 Task: Look for space in Gannavaram, India from 2nd June, 2023 to 15th June, 2023 for 2 adults and 1 pet in price range Rs.10000 to Rs.15000. Place can be entire place with 1  bedroom having 1 bed and 1 bathroom. Property type can be house, flat, guest house, hotel. Amenities needed are: washing machine. Booking option can be shelf check-in. Required host language is English.
Action: Mouse moved to (416, 105)
Screenshot: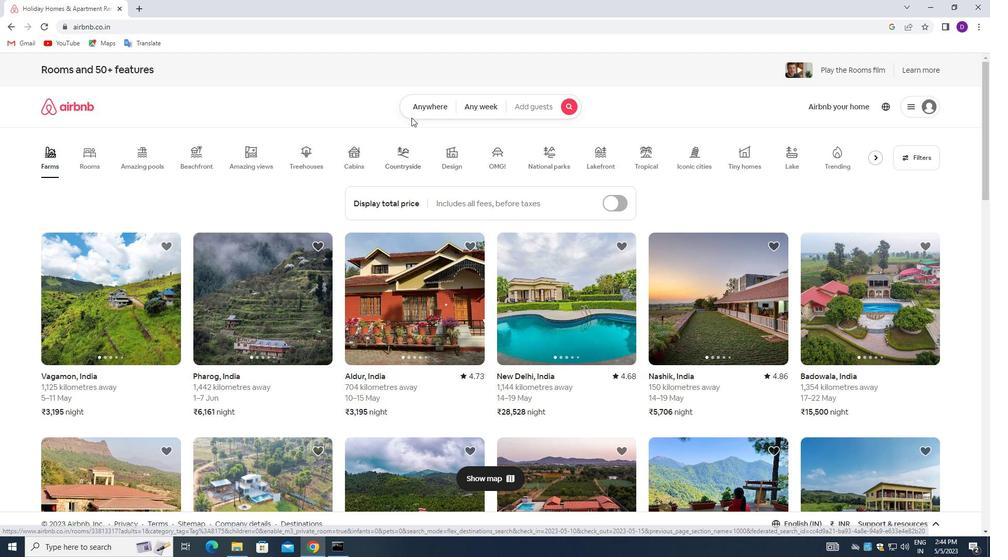 
Action: Mouse pressed left at (416, 105)
Screenshot: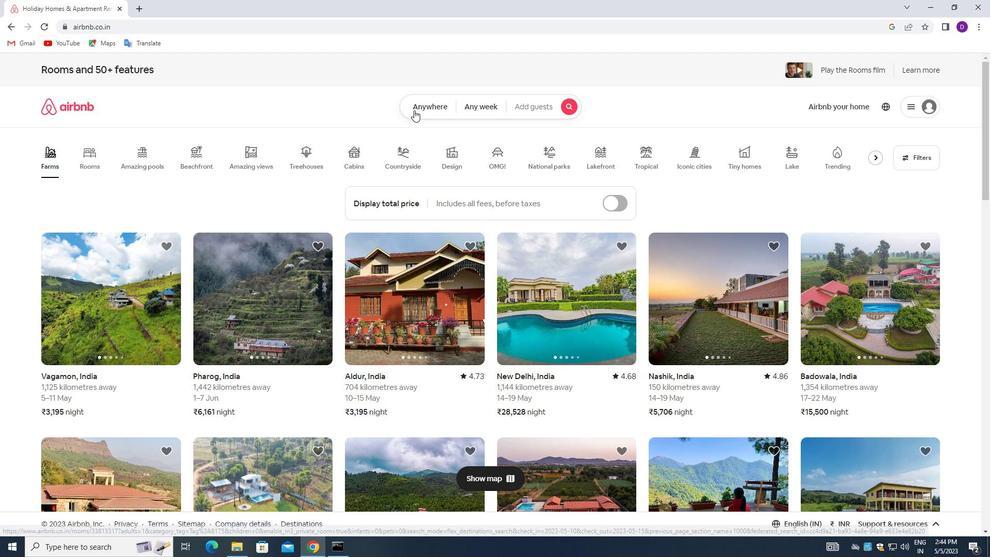 
Action: Mouse moved to (384, 147)
Screenshot: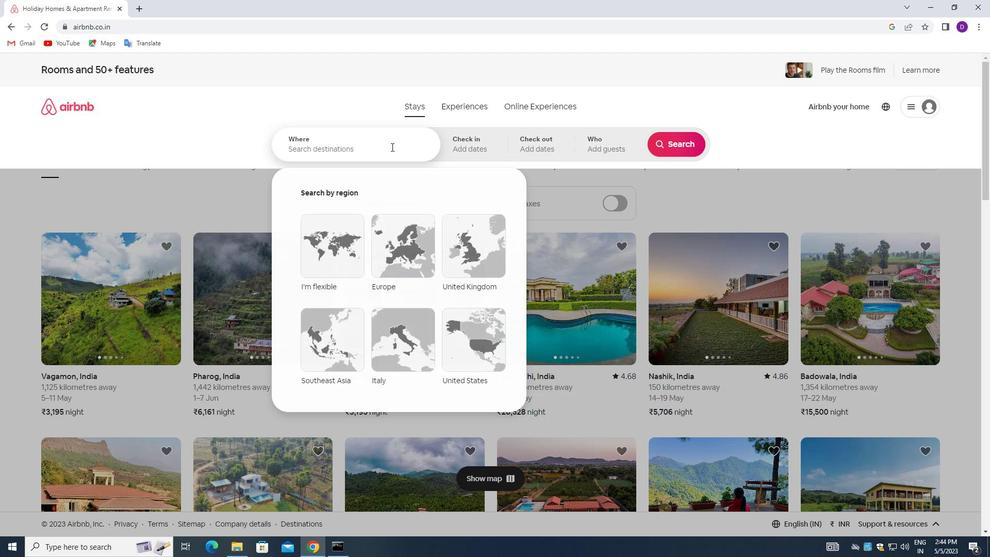
Action: Mouse pressed left at (384, 147)
Screenshot: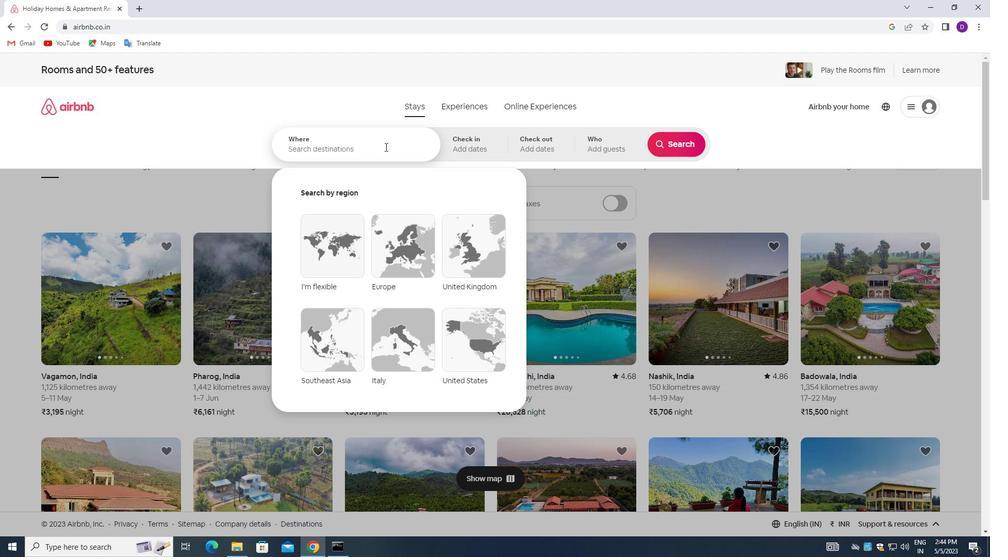 
Action: Mouse moved to (219, 178)
Screenshot: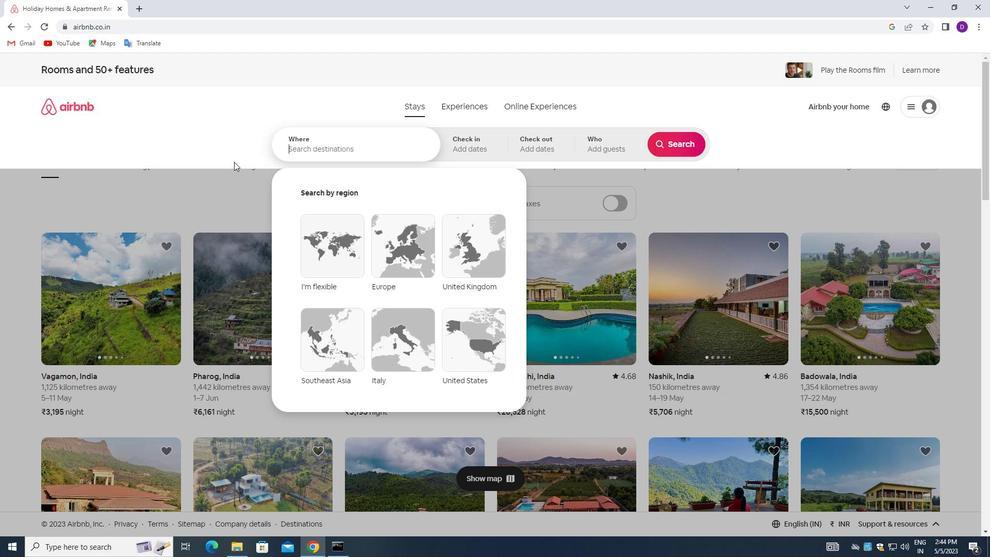 
Action: Key pressed <Key.shift_r>Gannavaram,<Key.space><Key.shift>INDIA<Key.enter>
Screenshot: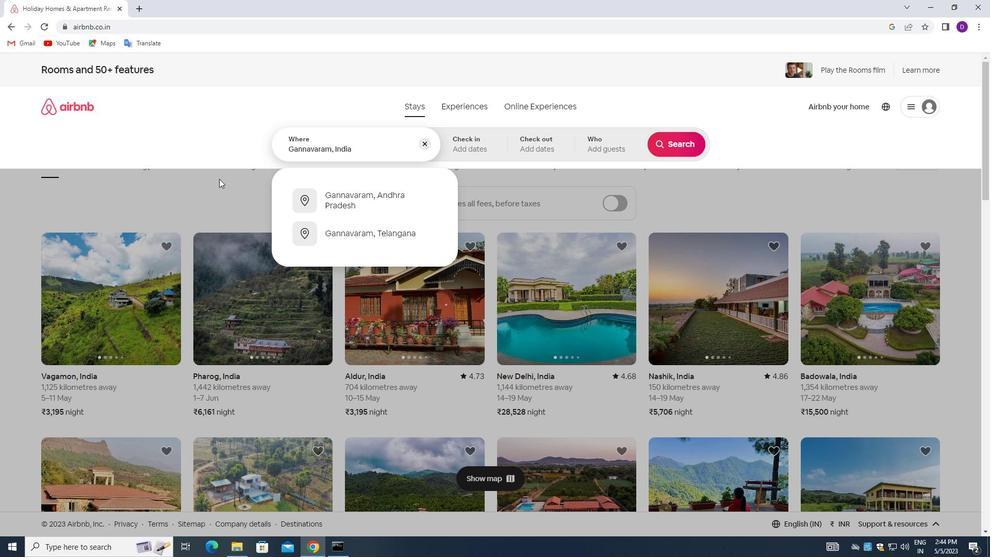 
Action: Mouse moved to (639, 272)
Screenshot: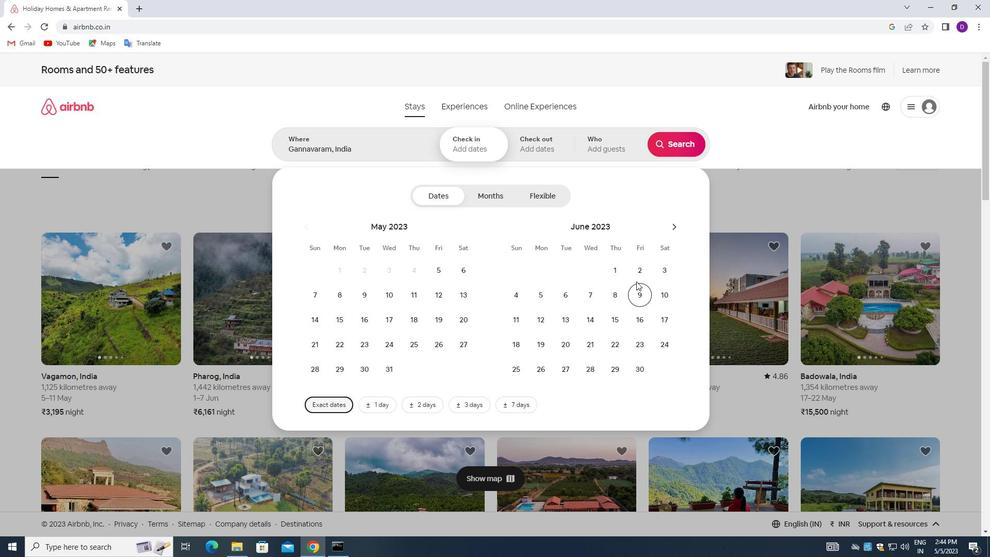 
Action: Mouse pressed left at (639, 272)
Screenshot: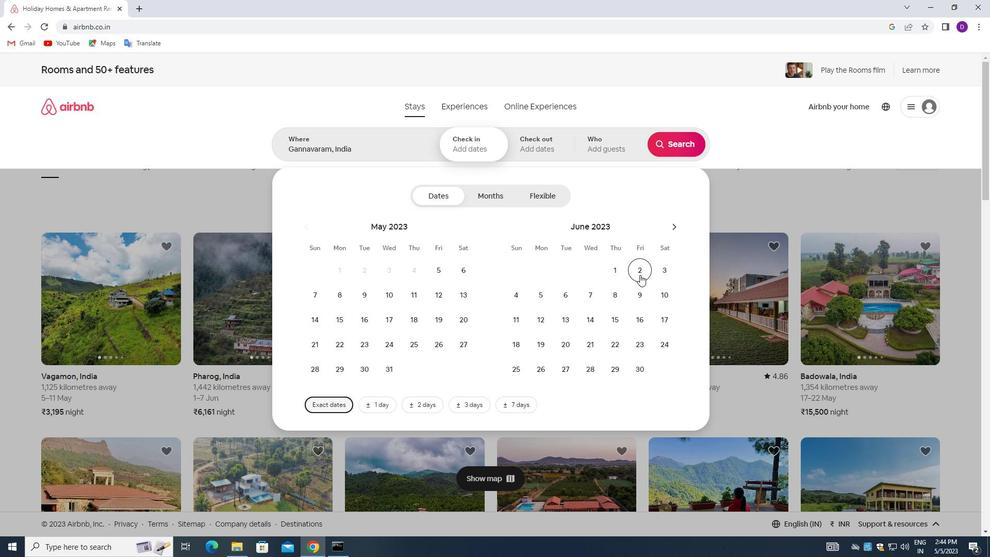 
Action: Mouse moved to (622, 315)
Screenshot: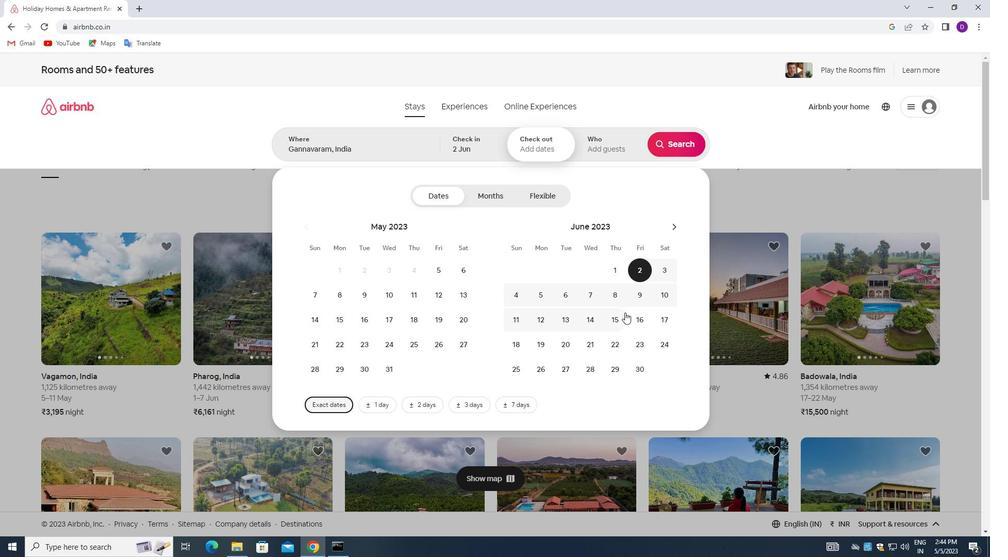 
Action: Mouse pressed left at (622, 315)
Screenshot: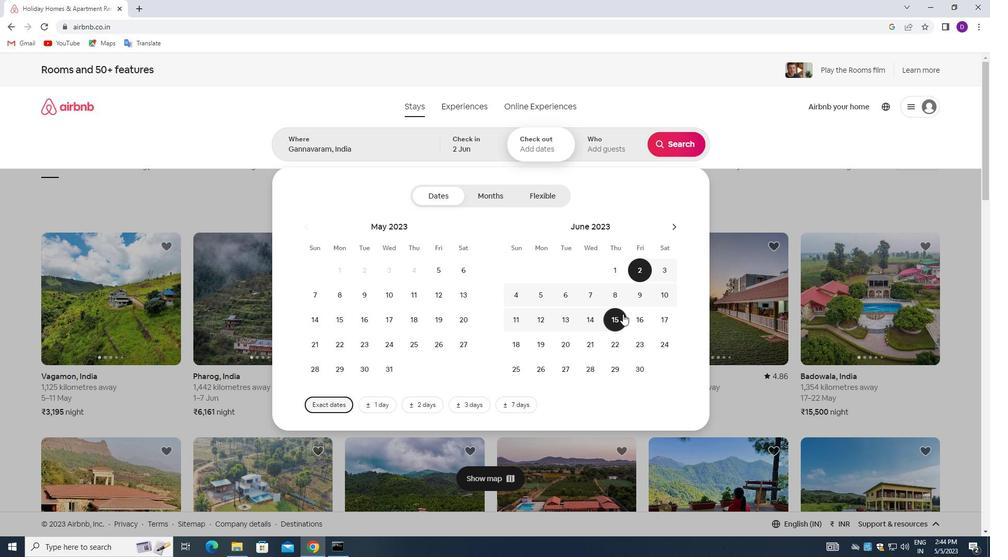 
Action: Mouse moved to (611, 153)
Screenshot: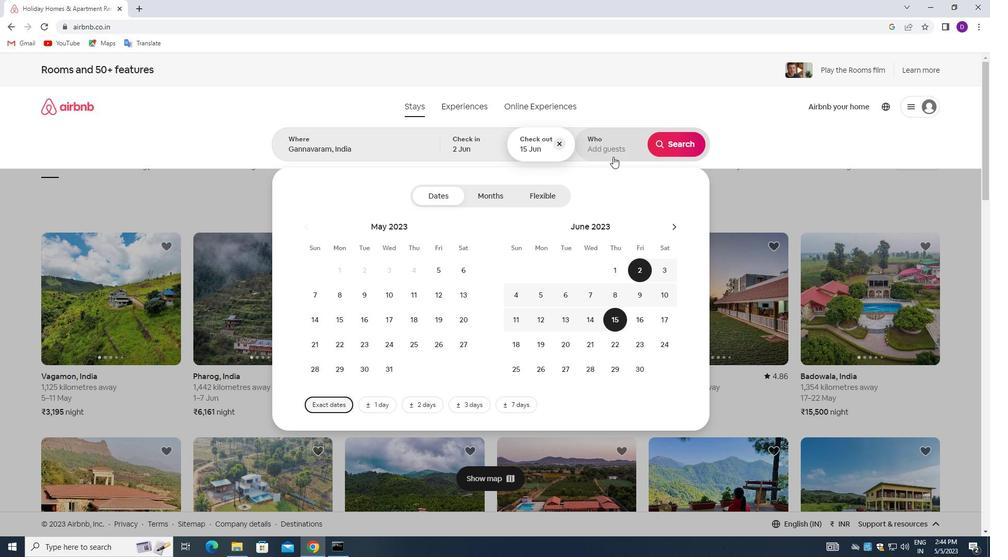
Action: Mouse pressed left at (611, 153)
Screenshot: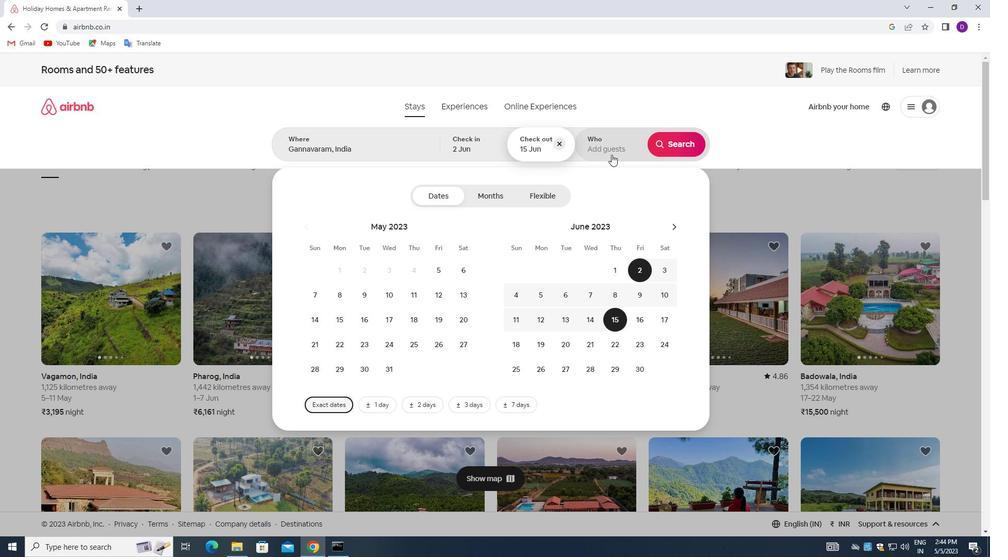 
Action: Mouse moved to (678, 196)
Screenshot: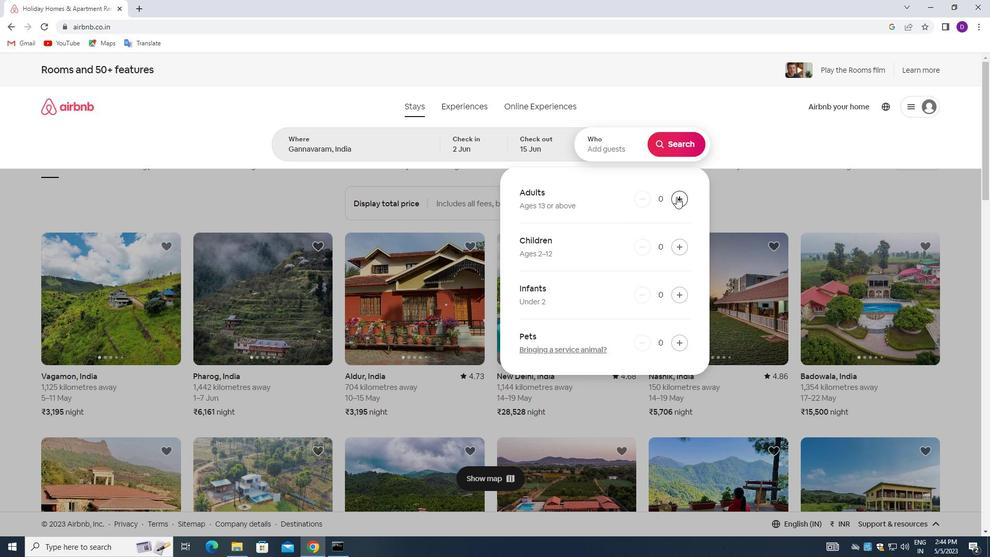 
Action: Mouse pressed left at (678, 196)
Screenshot: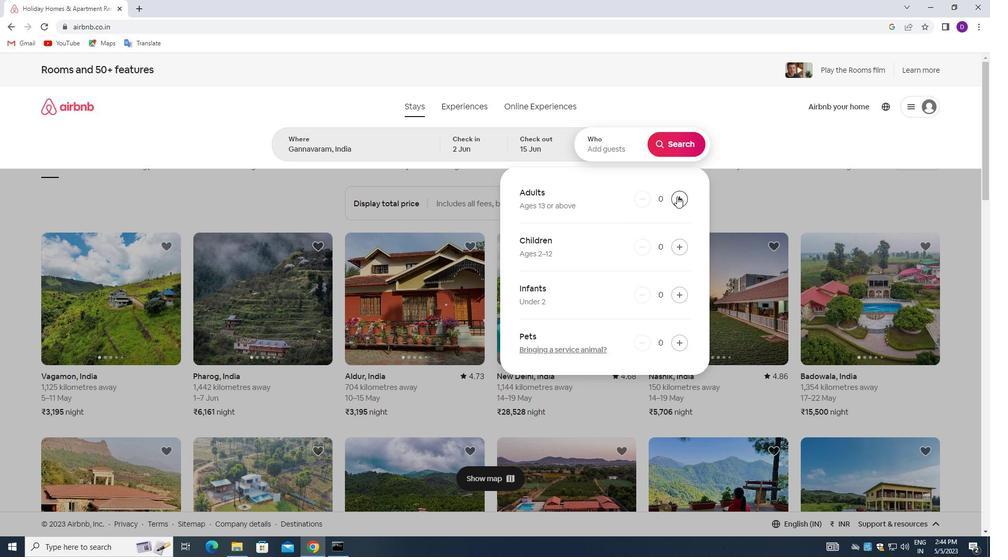 
Action: Mouse moved to (678, 196)
Screenshot: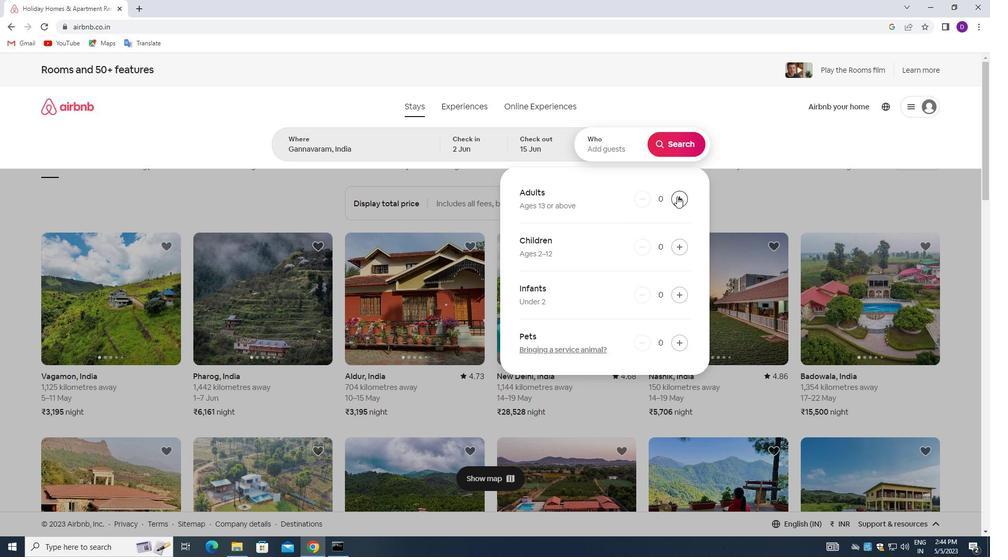 
Action: Mouse pressed left at (678, 196)
Screenshot: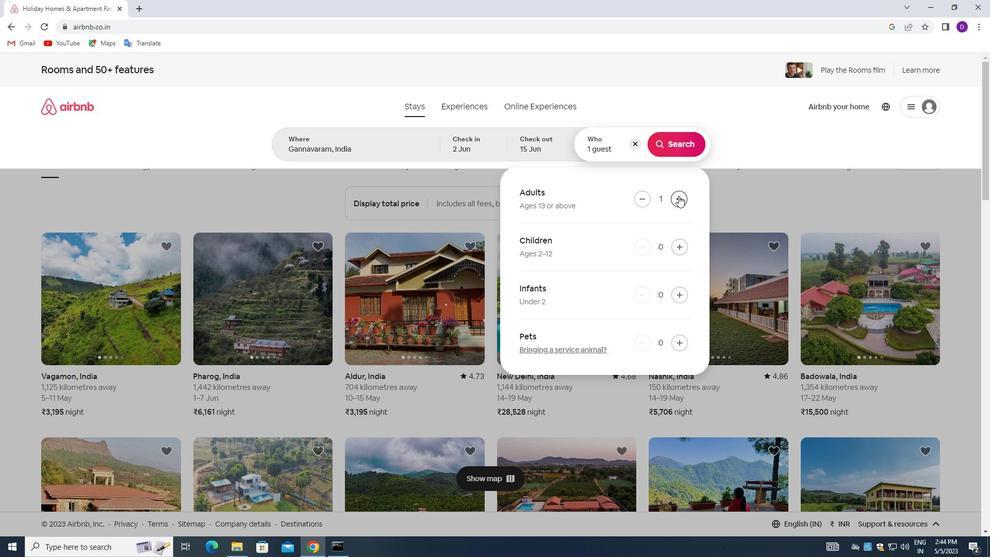 
Action: Mouse moved to (683, 339)
Screenshot: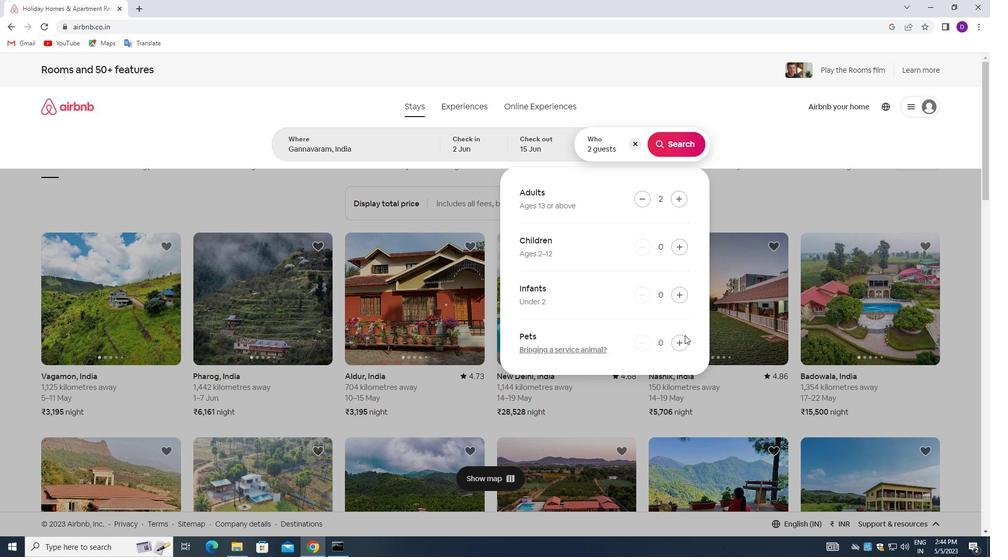 
Action: Mouse pressed left at (683, 339)
Screenshot: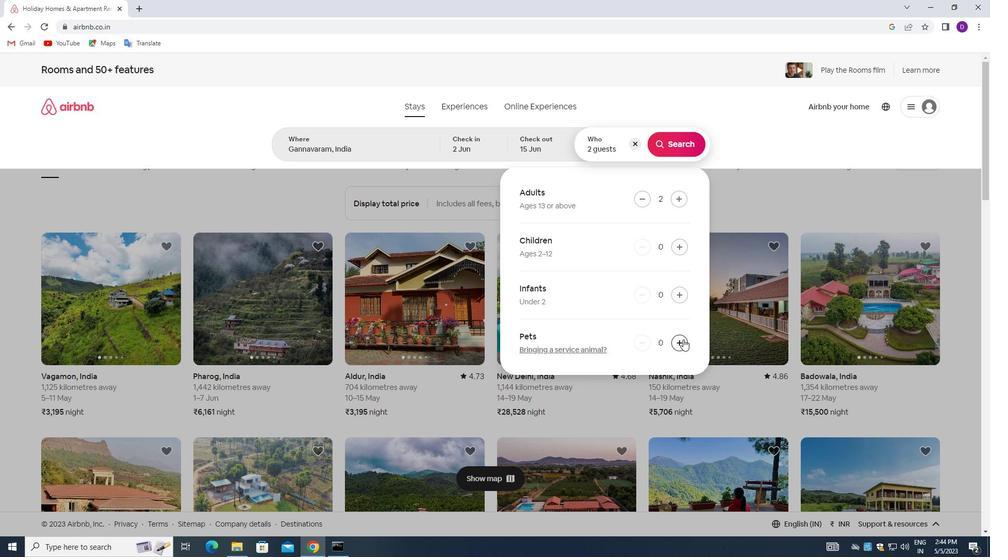 
Action: Mouse moved to (669, 137)
Screenshot: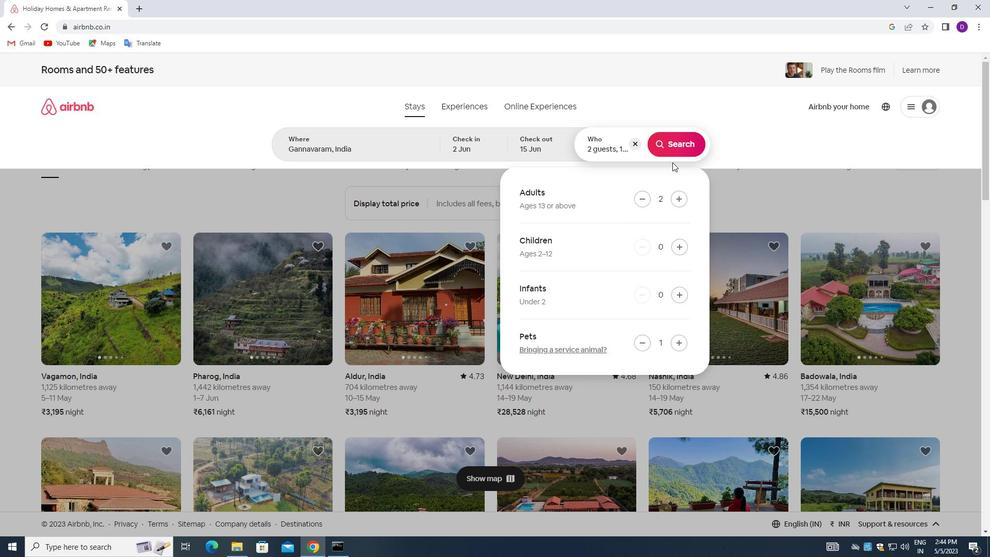 
Action: Mouse pressed left at (669, 137)
Screenshot: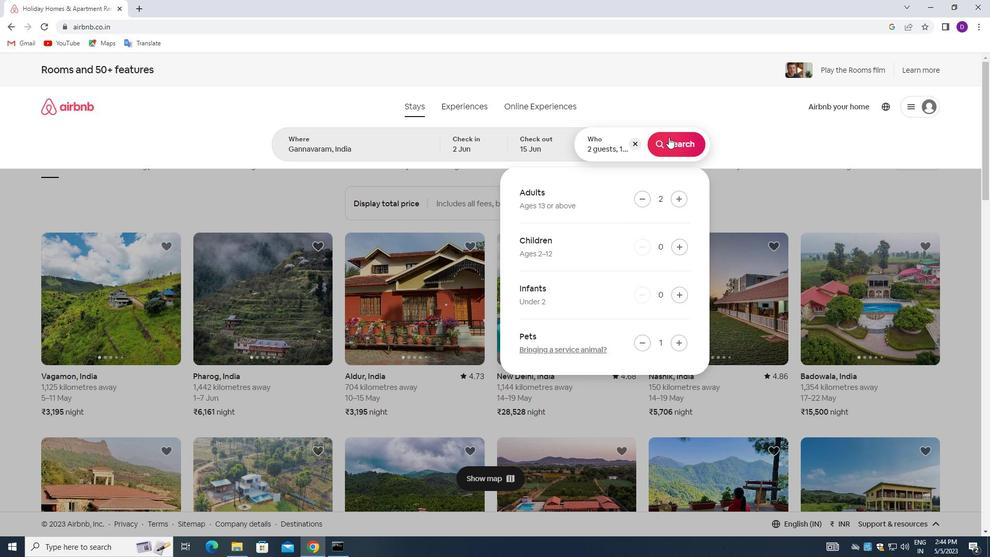 
Action: Mouse moved to (933, 112)
Screenshot: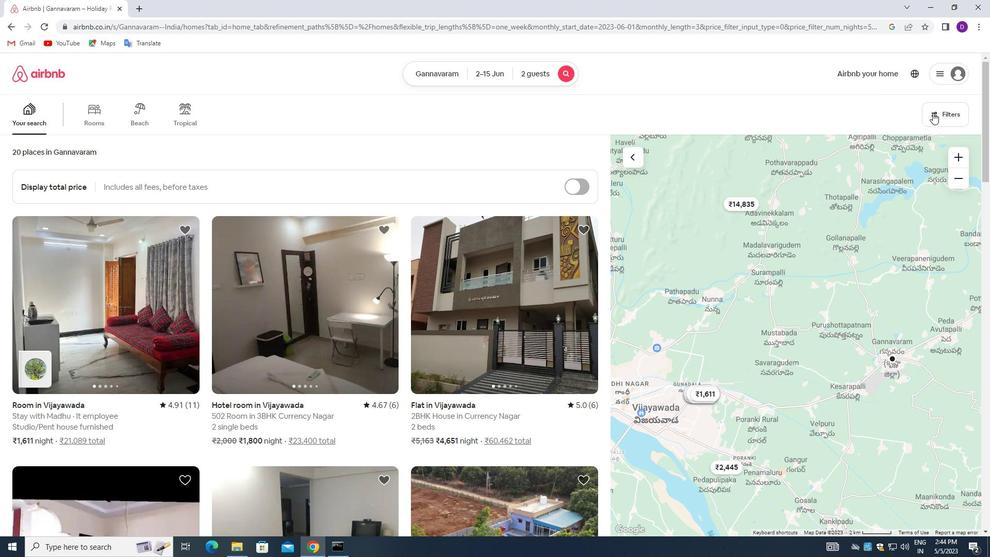 
Action: Mouse pressed left at (933, 112)
Screenshot: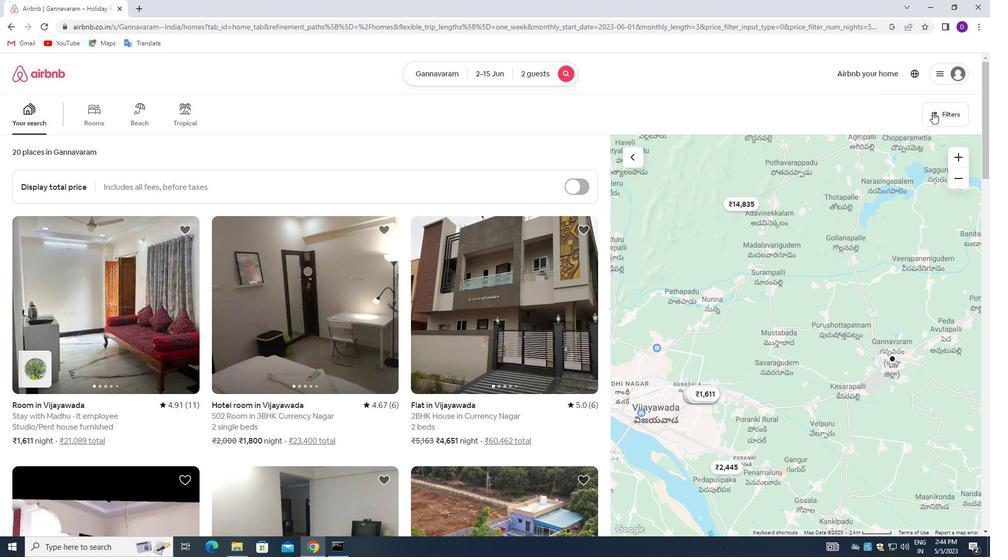 
Action: Mouse moved to (442, 320)
Screenshot: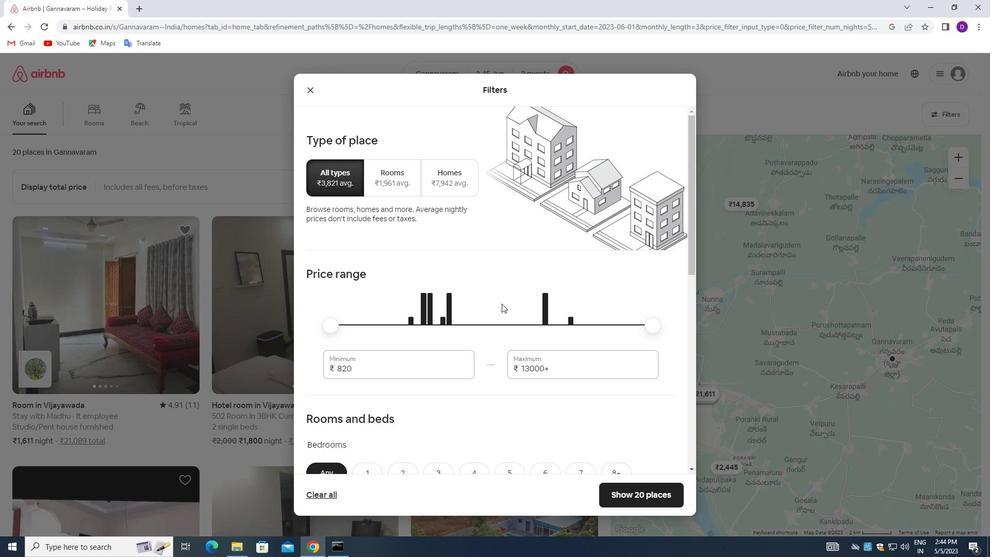 
Action: Mouse scrolled (442, 320) with delta (0, 0)
Screenshot: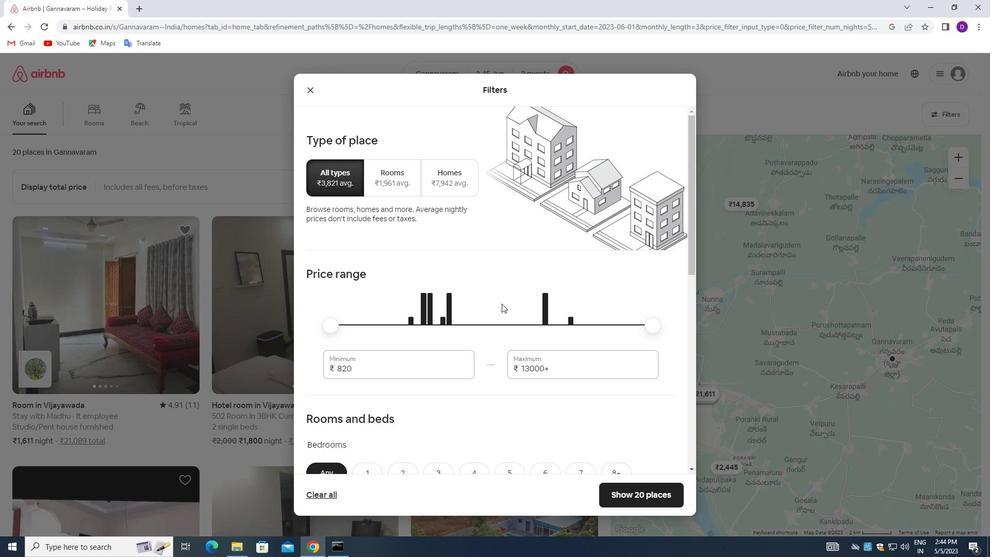 
Action: Mouse moved to (438, 322)
Screenshot: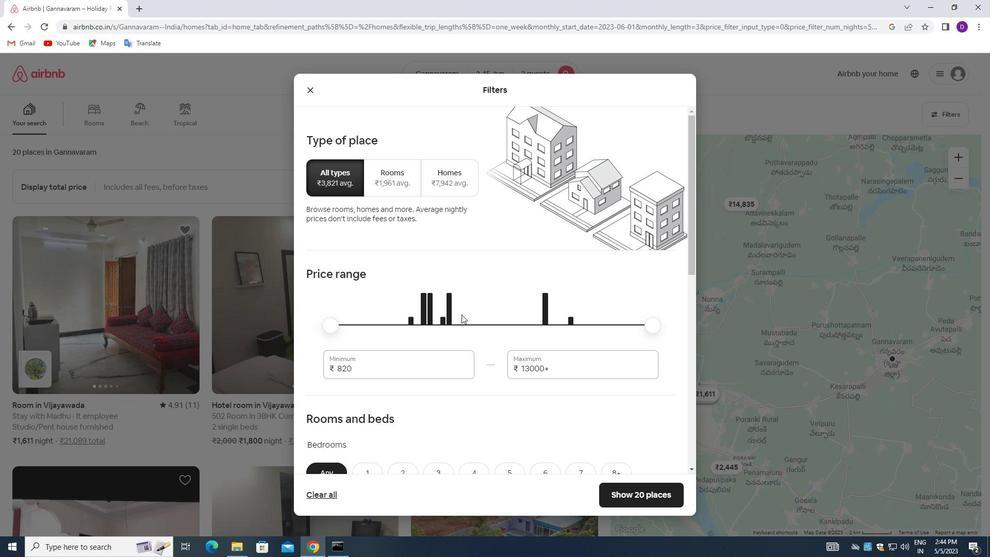 
Action: Mouse scrolled (438, 321) with delta (0, 0)
Screenshot: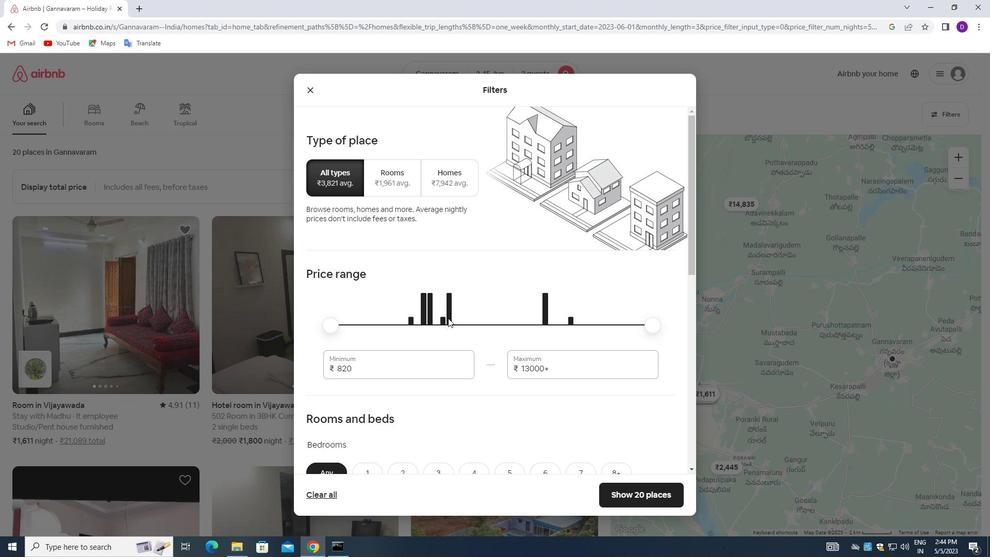 
Action: Mouse moved to (435, 323)
Screenshot: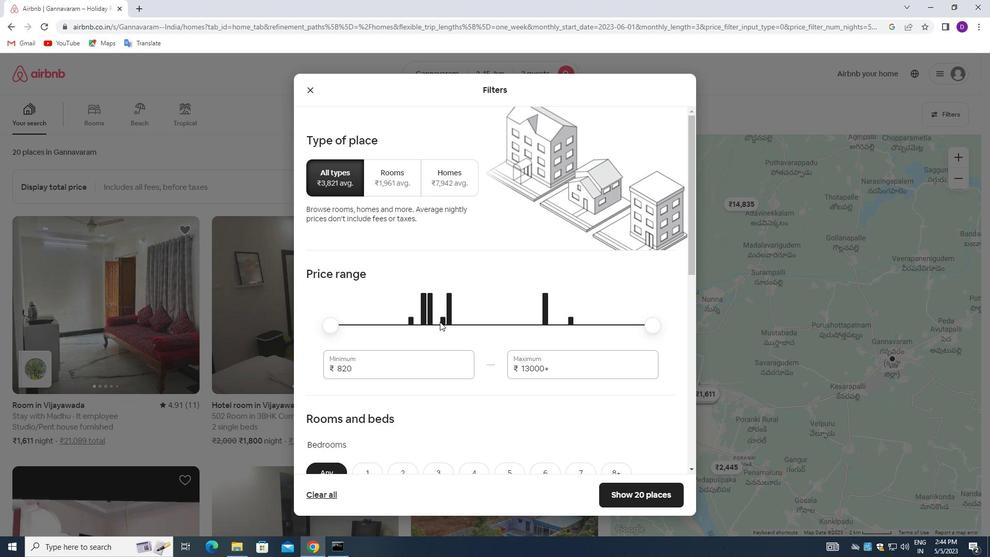 
Action: Mouse scrolled (435, 323) with delta (0, 0)
Screenshot: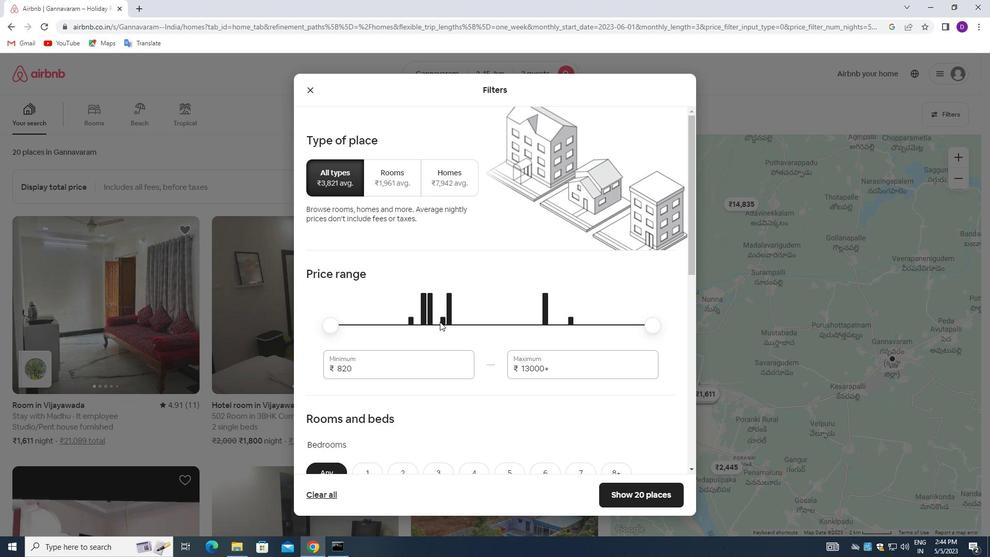 
Action: Mouse moved to (355, 210)
Screenshot: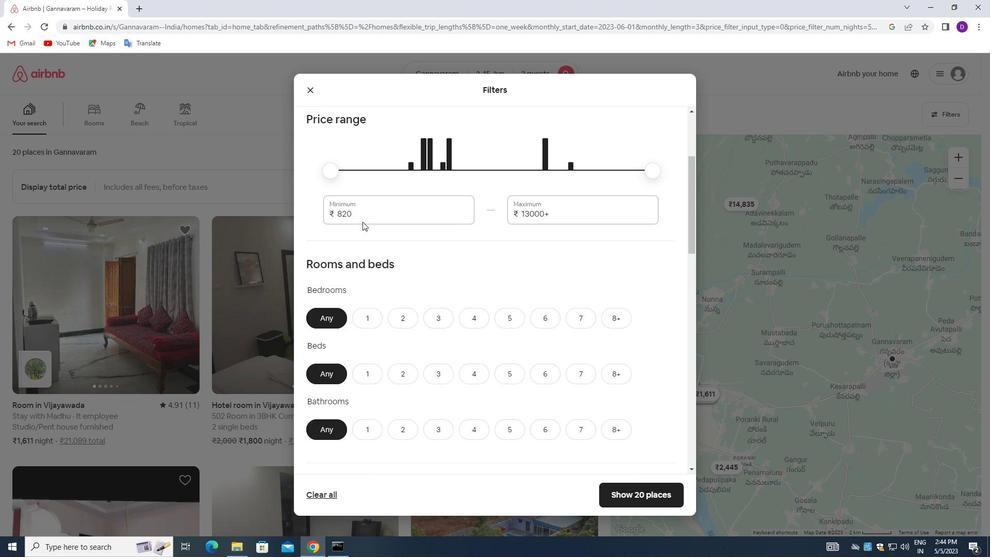 
Action: Mouse pressed left at (355, 210)
Screenshot: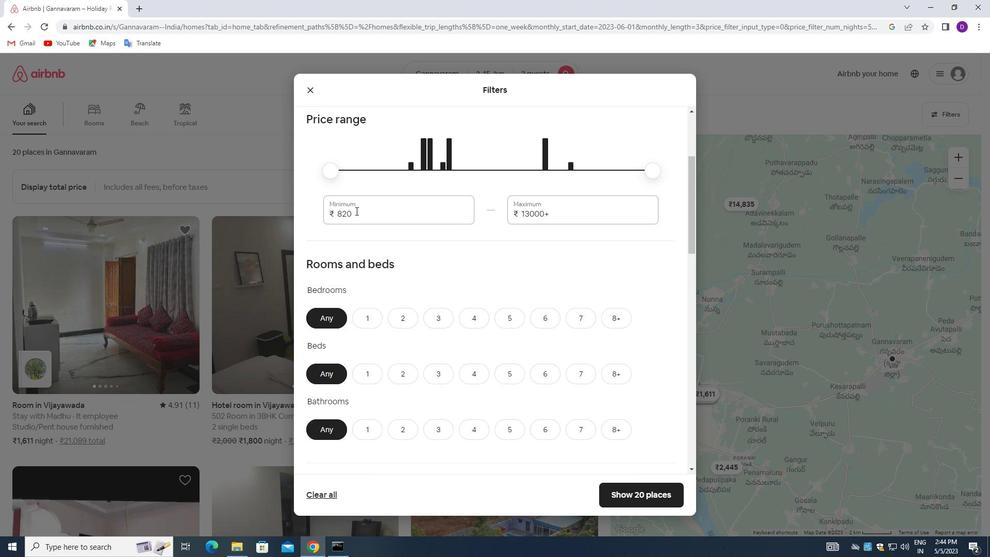
Action: Mouse pressed left at (355, 210)
Screenshot: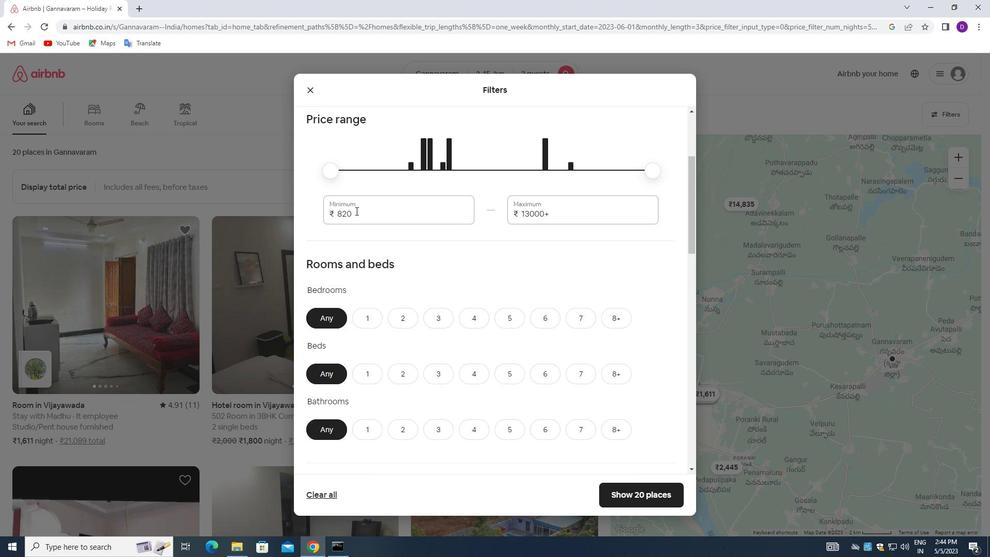 
Action: Key pressed 10000<Key.tab>15000
Screenshot: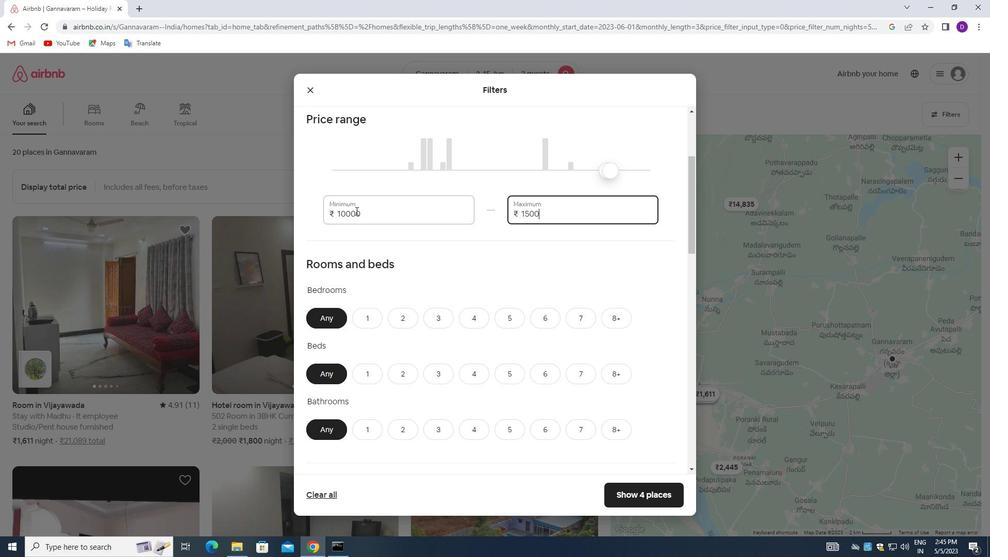 
Action: Mouse moved to (430, 270)
Screenshot: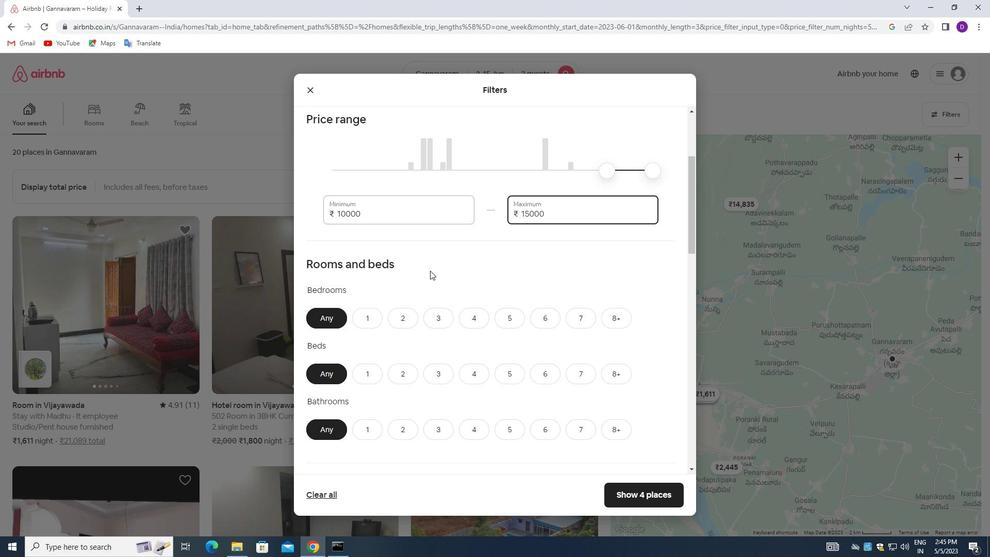 
Action: Mouse scrolled (430, 270) with delta (0, 0)
Screenshot: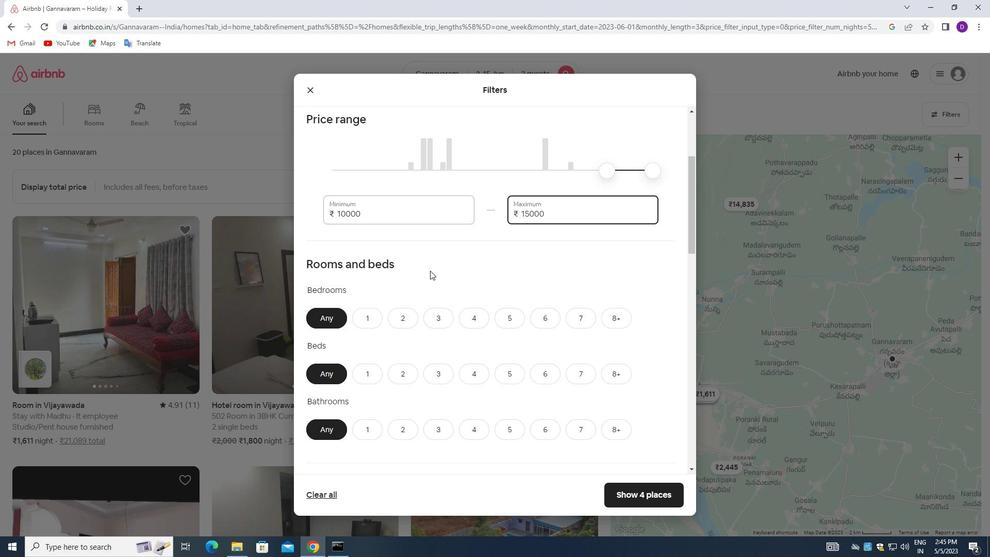 
Action: Mouse scrolled (430, 270) with delta (0, 0)
Screenshot: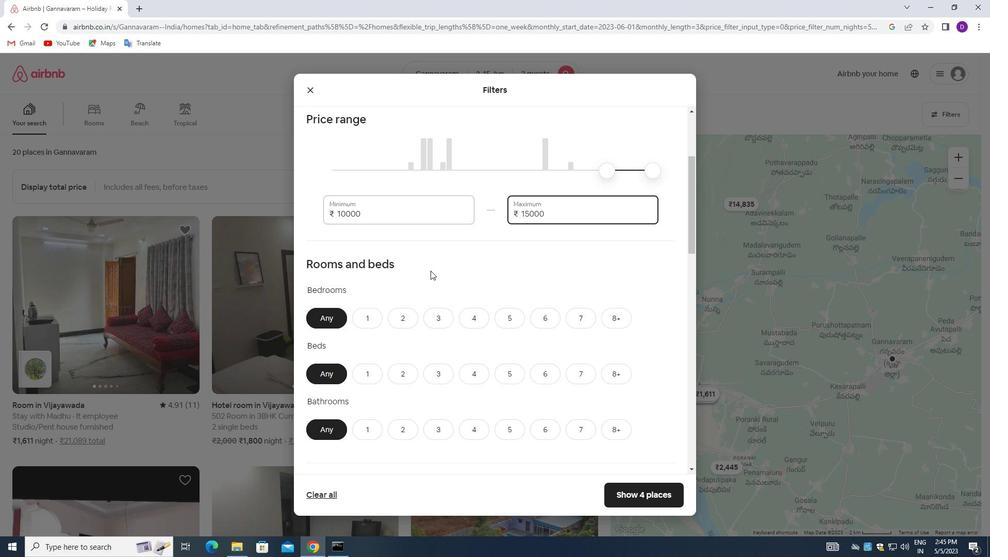 
Action: Mouse moved to (377, 217)
Screenshot: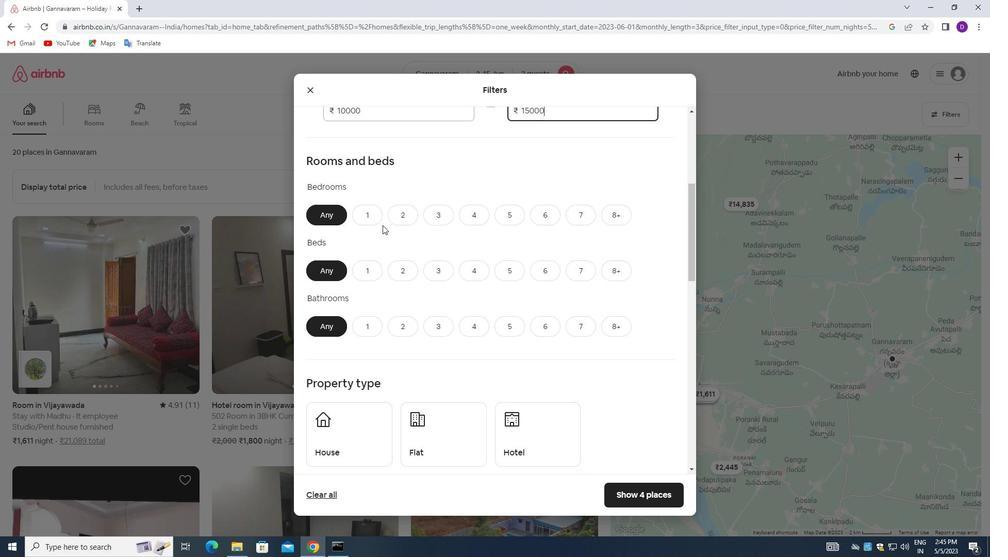 
Action: Mouse pressed left at (377, 217)
Screenshot: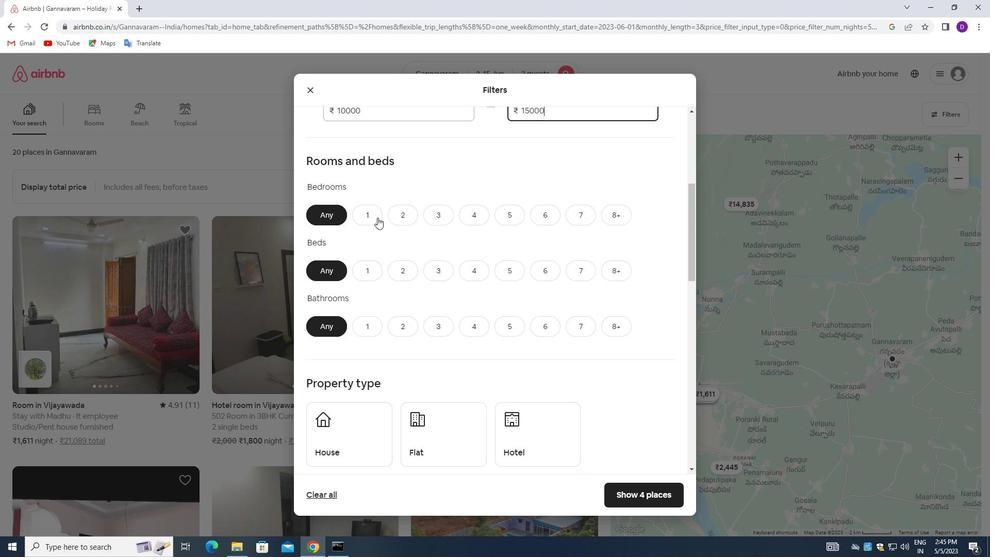 
Action: Mouse moved to (371, 262)
Screenshot: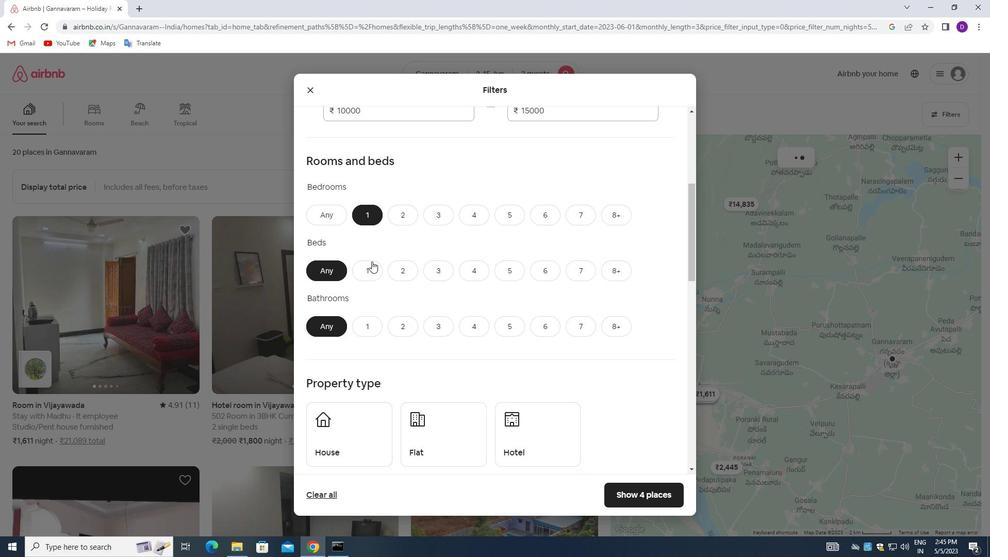 
Action: Mouse pressed left at (371, 262)
Screenshot: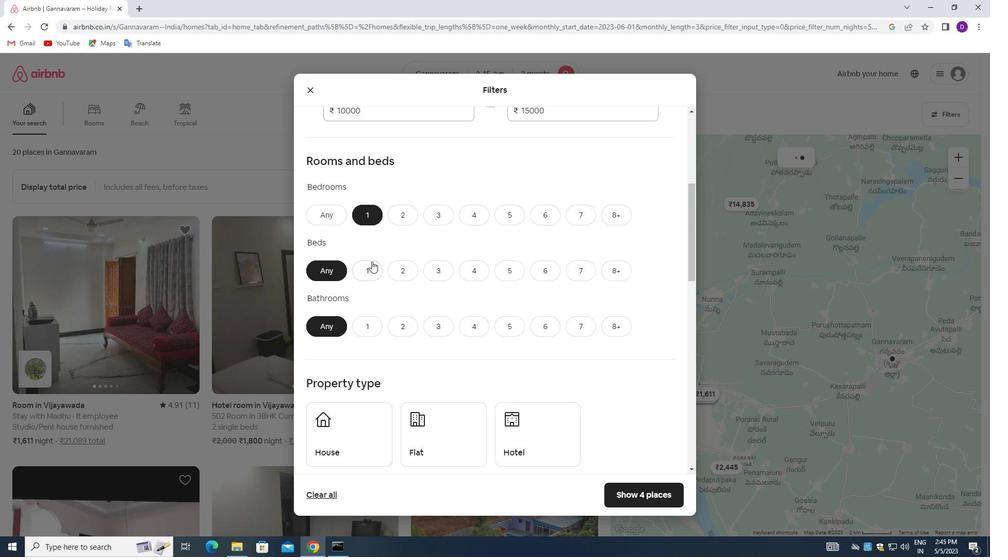 
Action: Mouse moved to (370, 320)
Screenshot: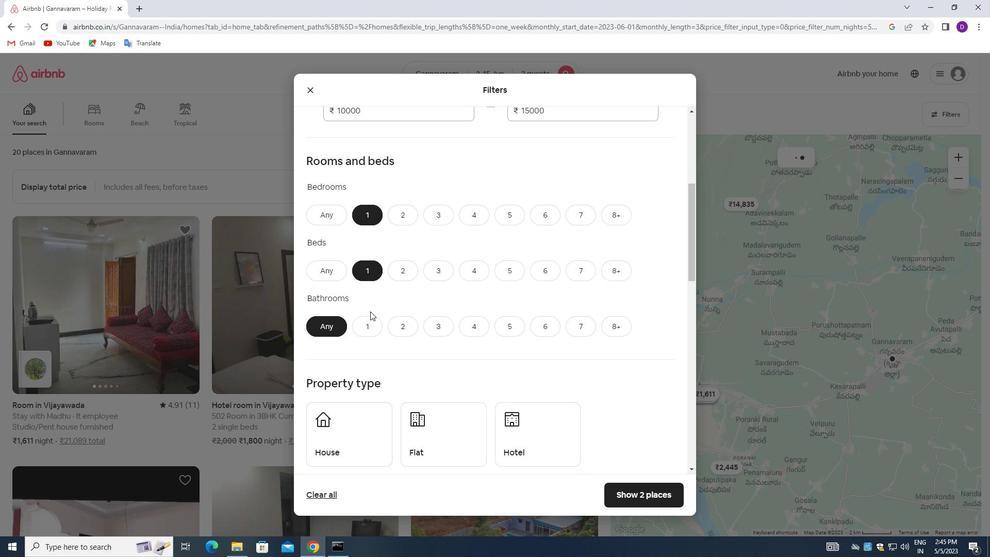 
Action: Mouse pressed left at (370, 320)
Screenshot: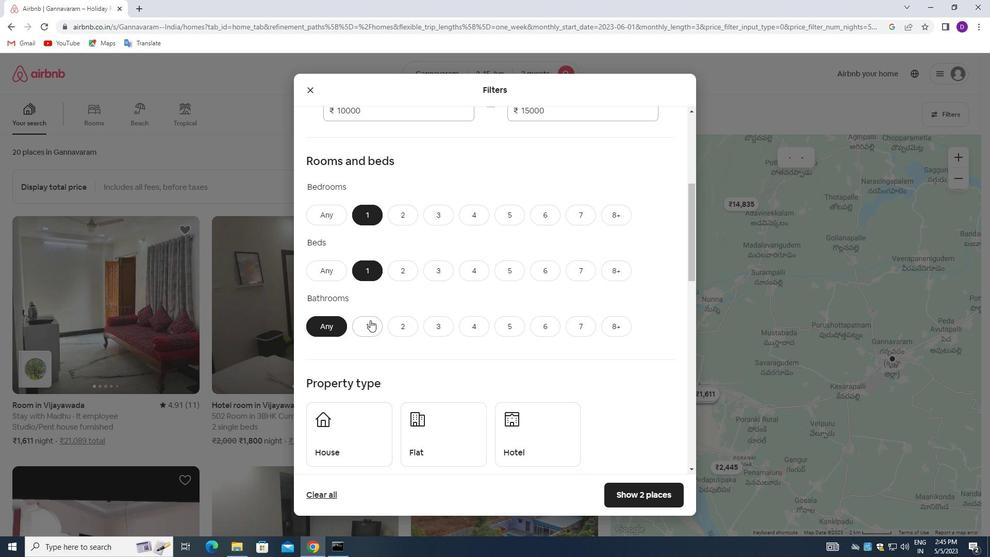 
Action: Mouse moved to (376, 268)
Screenshot: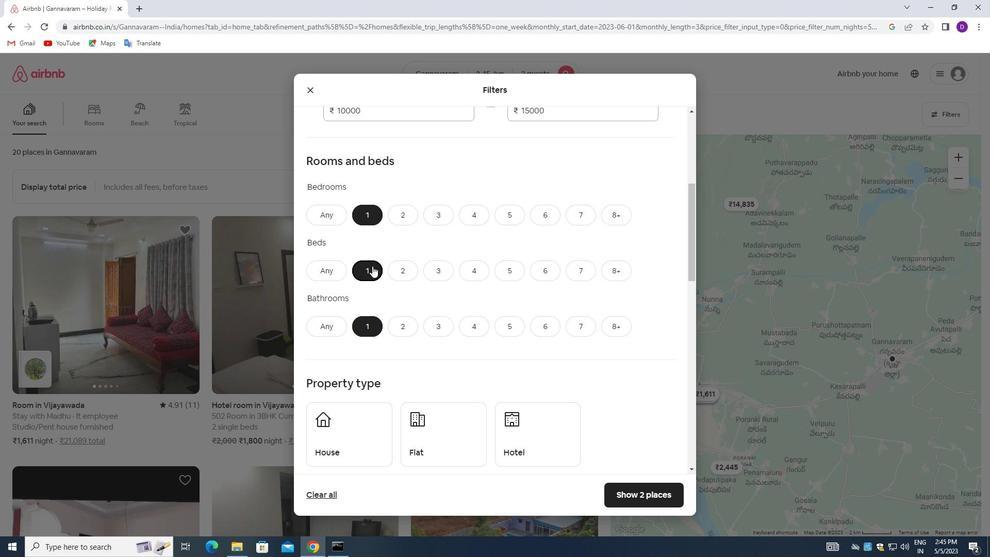 
Action: Mouse scrolled (376, 268) with delta (0, 0)
Screenshot: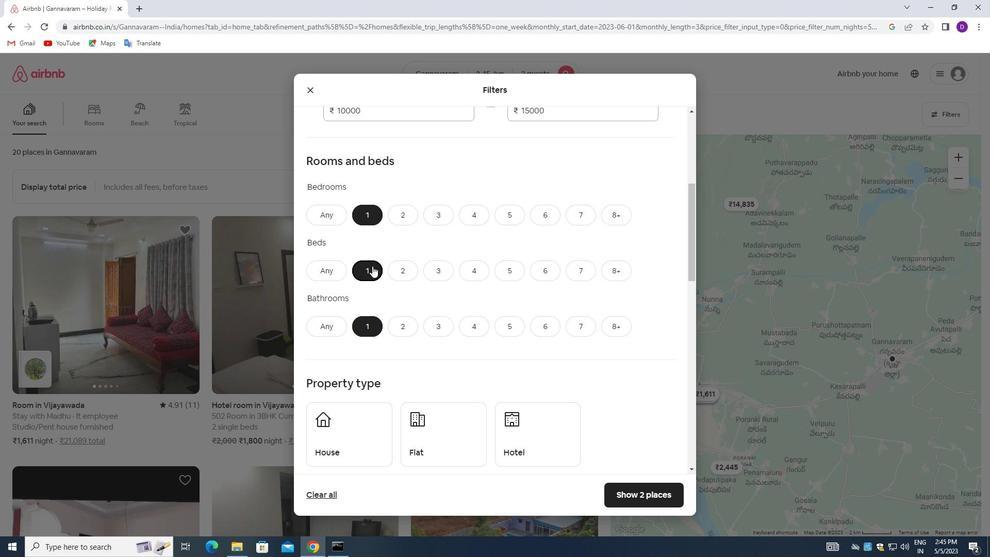 
Action: Mouse scrolled (376, 268) with delta (0, 0)
Screenshot: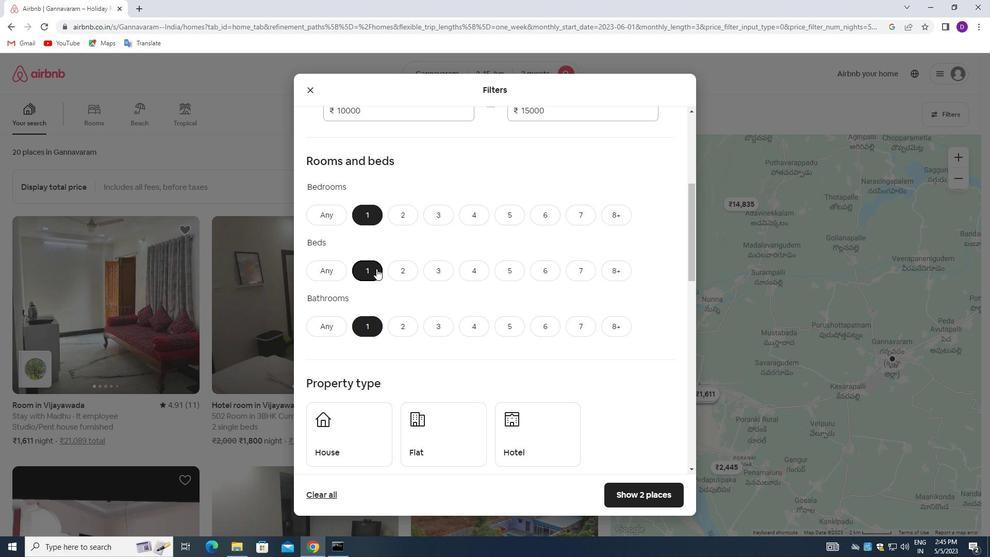 
Action: Mouse moved to (376, 268)
Screenshot: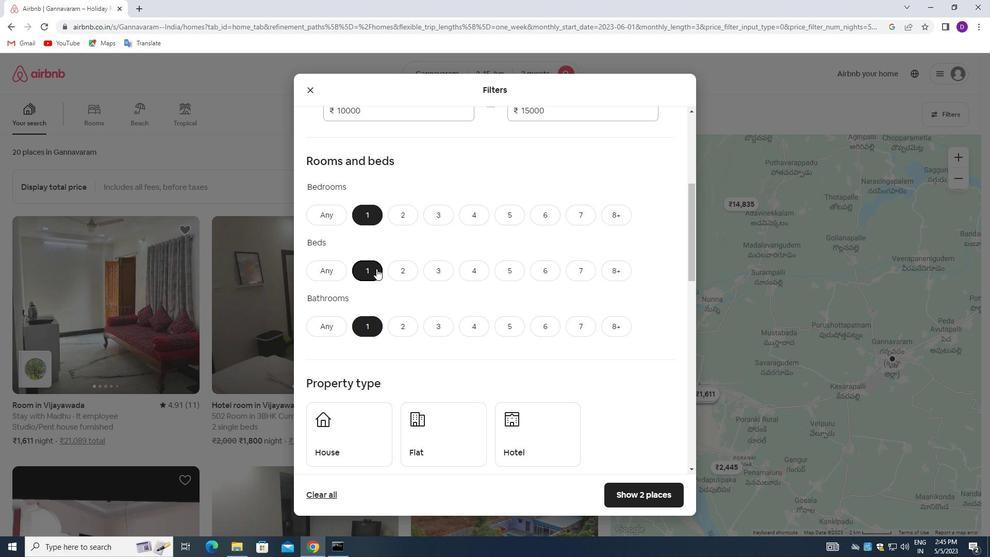 
Action: Mouse scrolled (376, 268) with delta (0, 0)
Screenshot: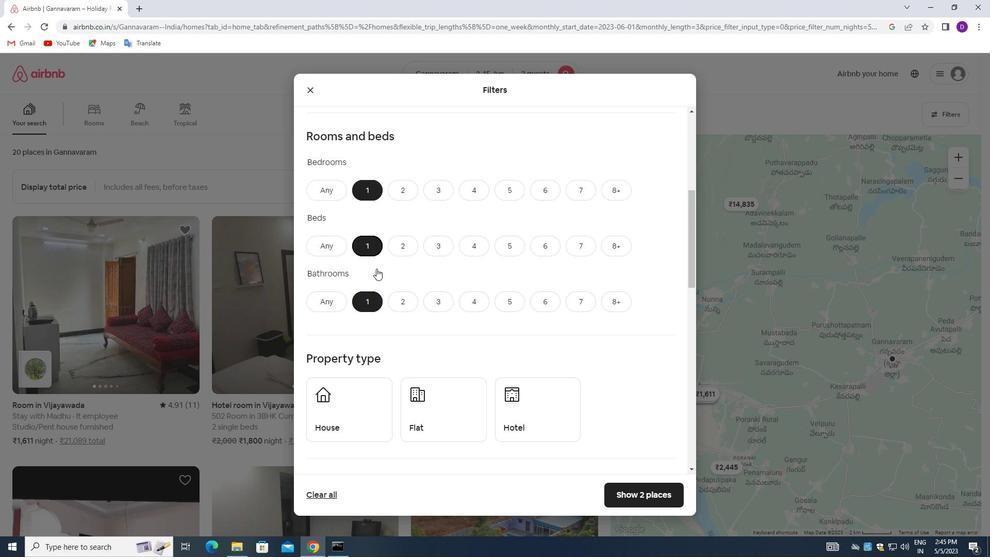 
Action: Mouse moved to (362, 290)
Screenshot: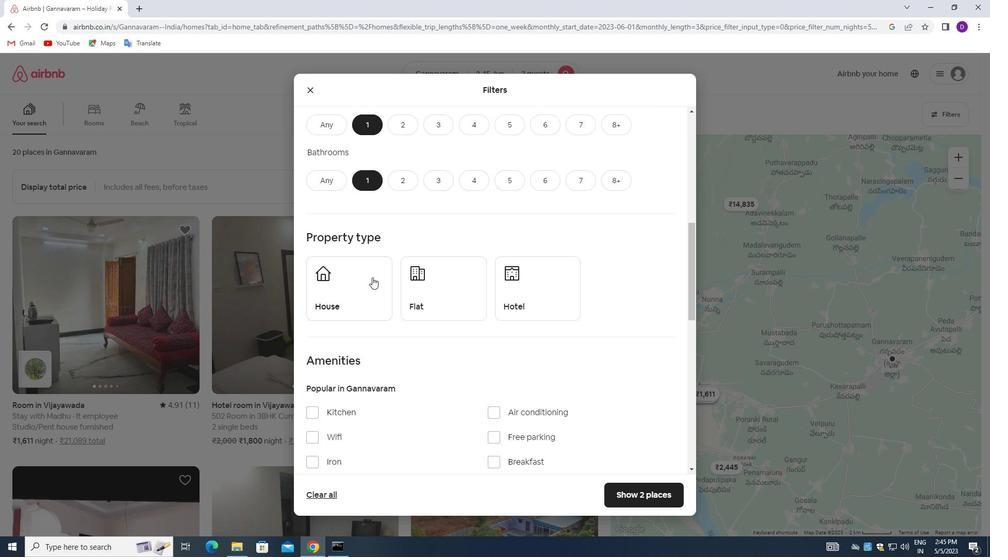 
Action: Mouse pressed left at (362, 290)
Screenshot: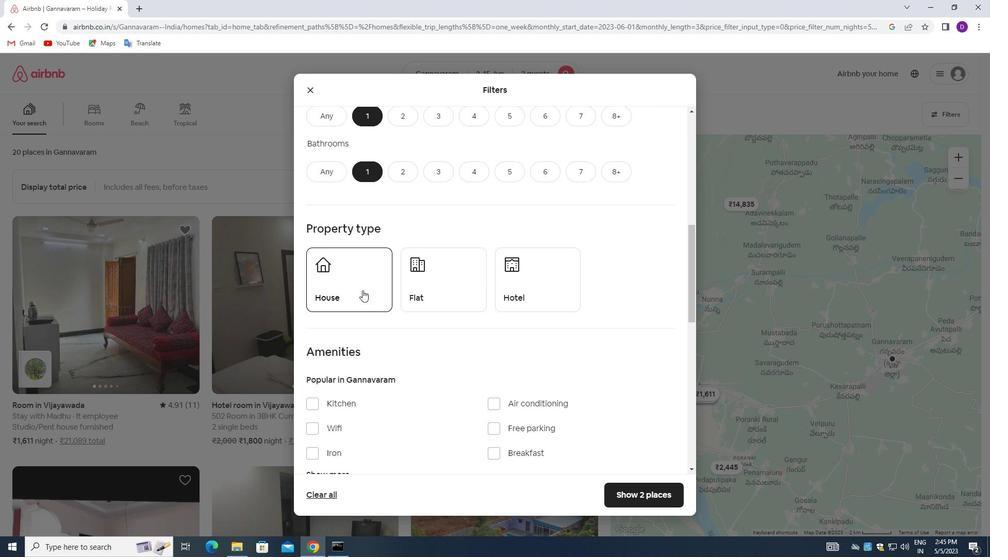 
Action: Mouse moved to (426, 283)
Screenshot: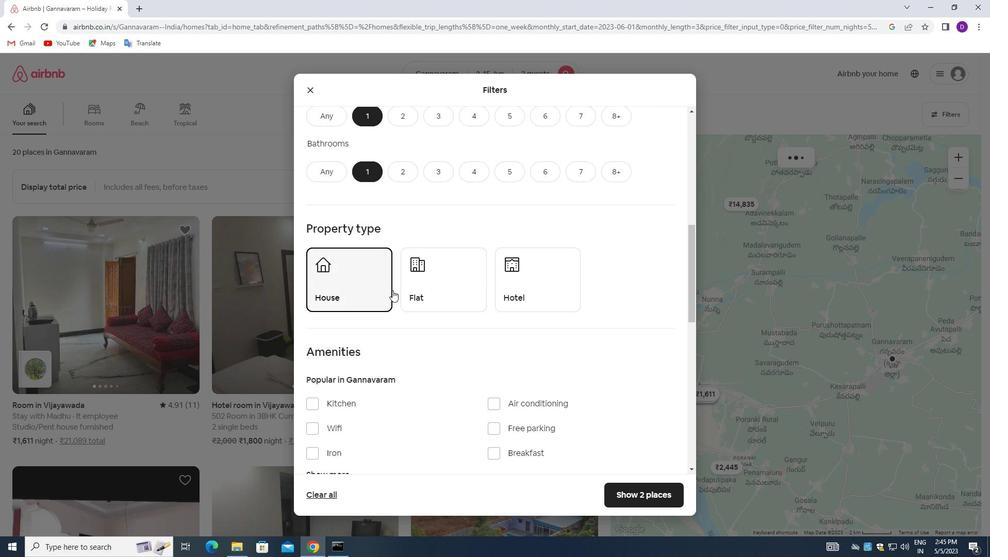 
Action: Mouse pressed left at (426, 283)
Screenshot: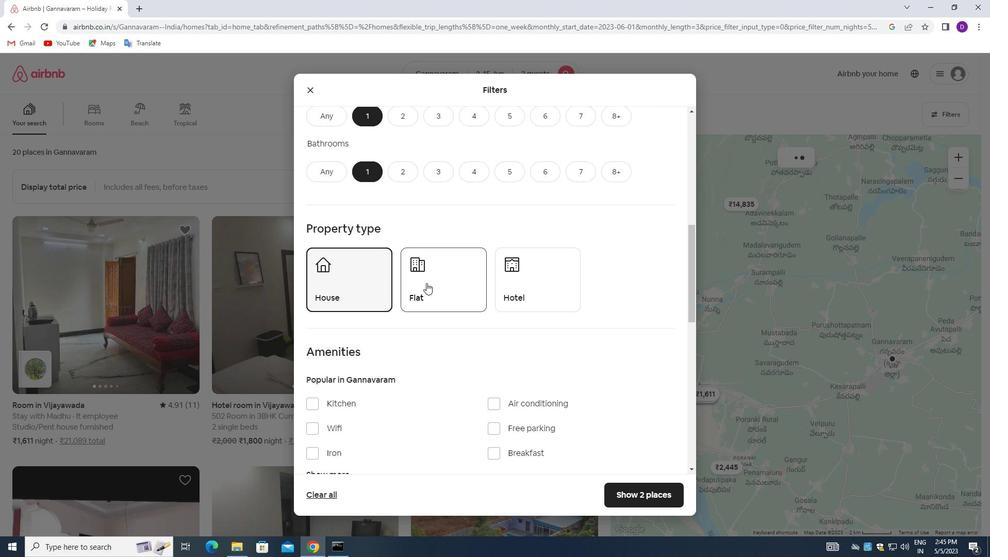 
Action: Mouse moved to (522, 281)
Screenshot: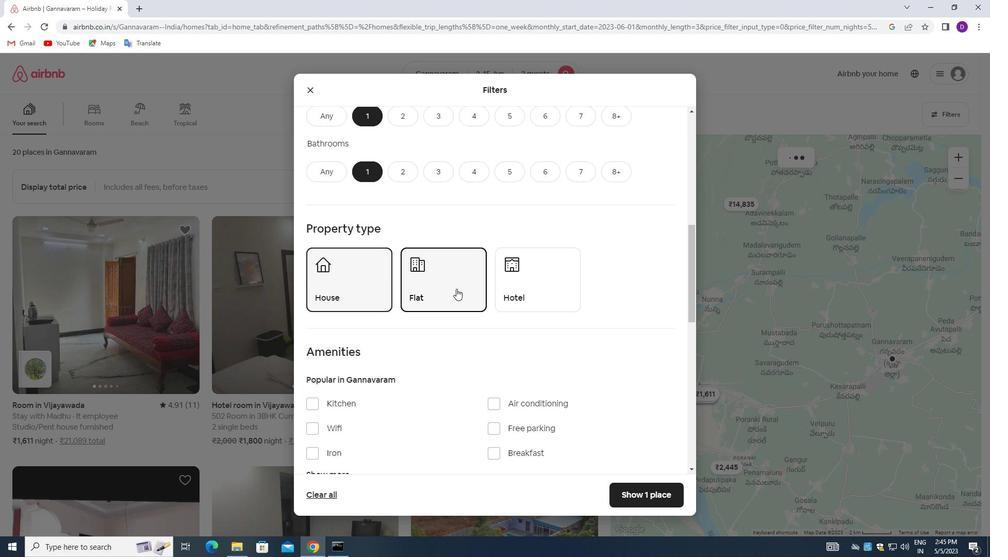 
Action: Mouse pressed left at (522, 281)
Screenshot: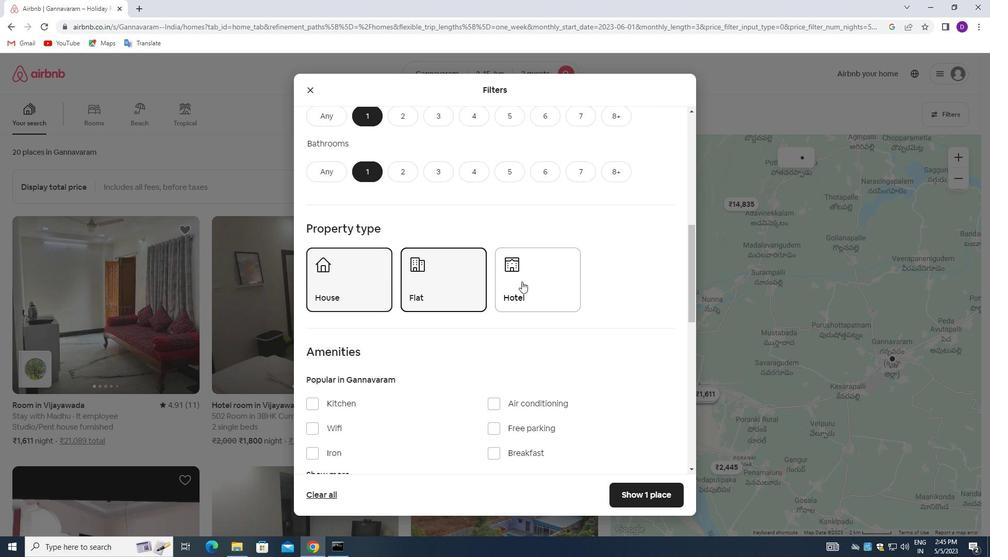 
Action: Mouse moved to (442, 310)
Screenshot: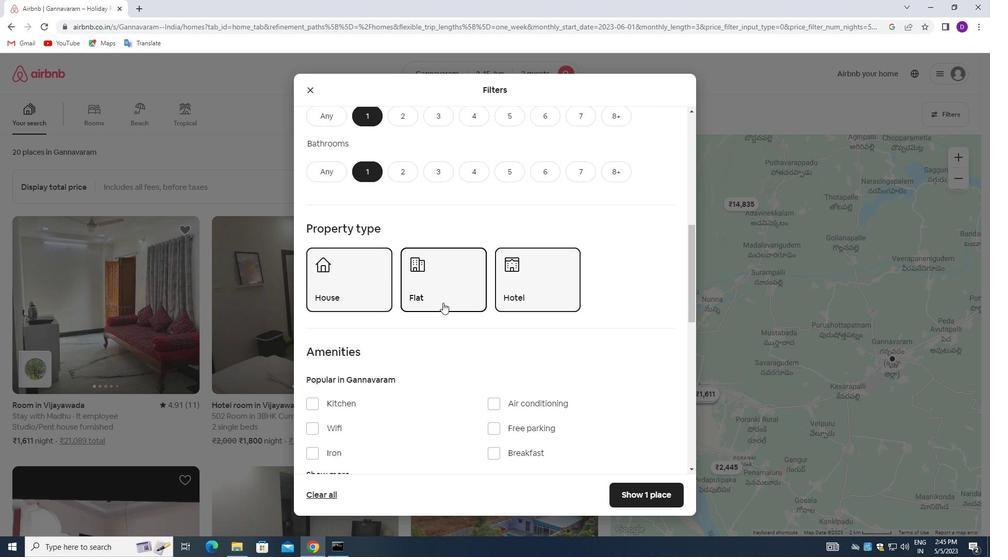 
Action: Mouse scrolled (442, 310) with delta (0, 0)
Screenshot: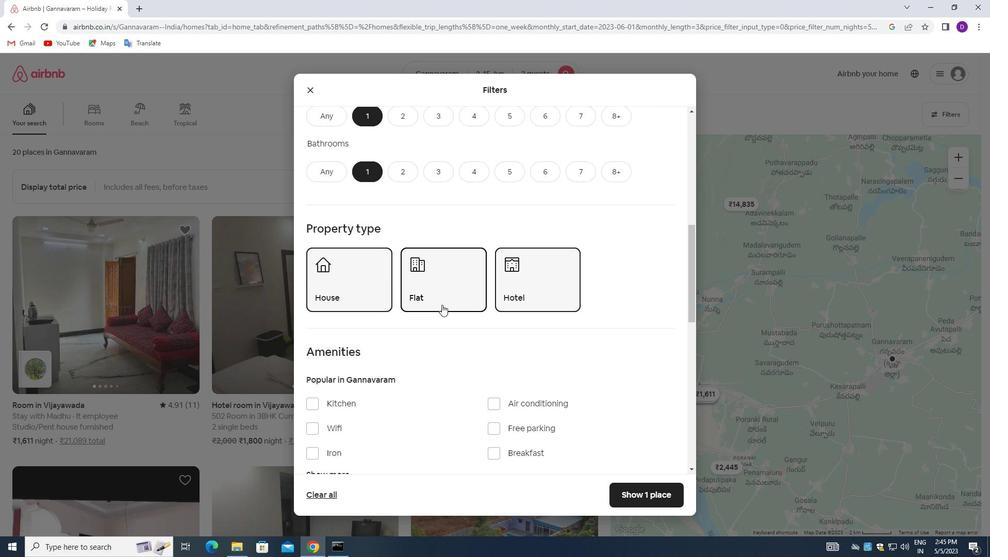 
Action: Mouse moved to (442, 311)
Screenshot: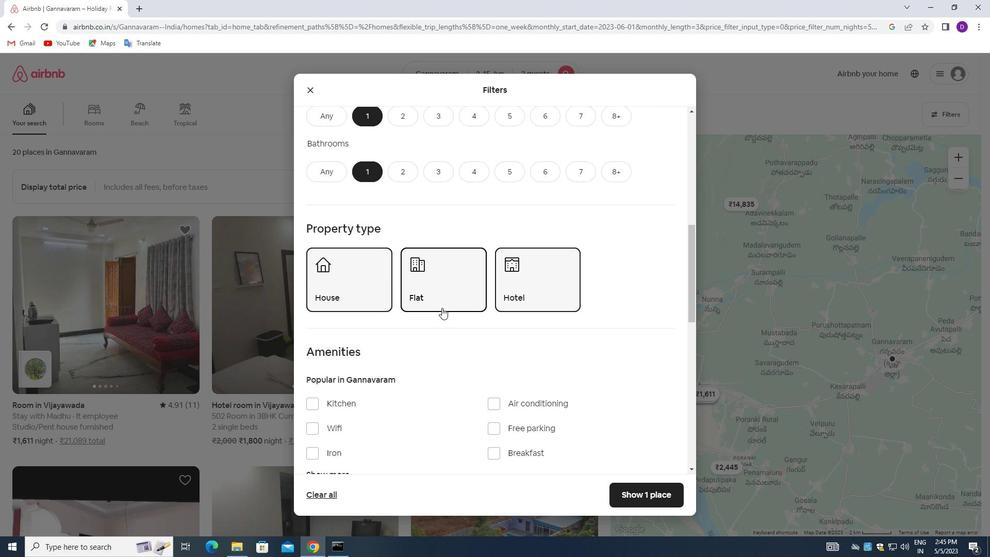 
Action: Mouse scrolled (442, 310) with delta (0, 0)
Screenshot: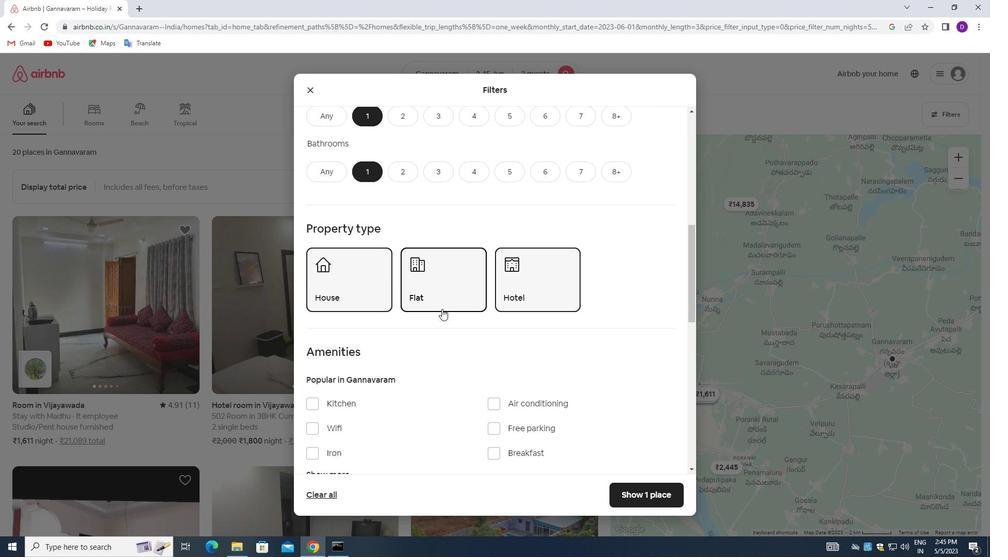 
Action: Mouse moved to (442, 312)
Screenshot: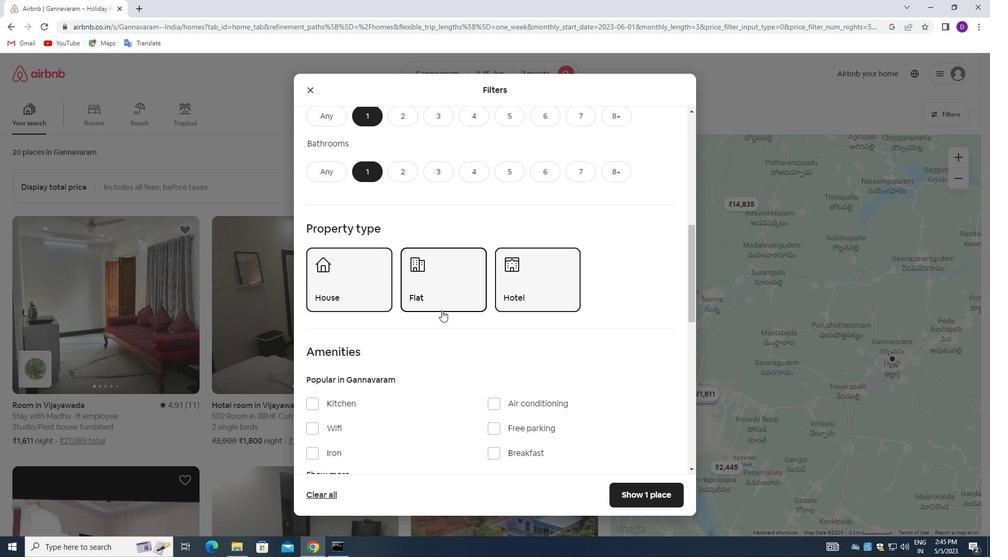 
Action: Mouse scrolled (442, 312) with delta (0, 0)
Screenshot: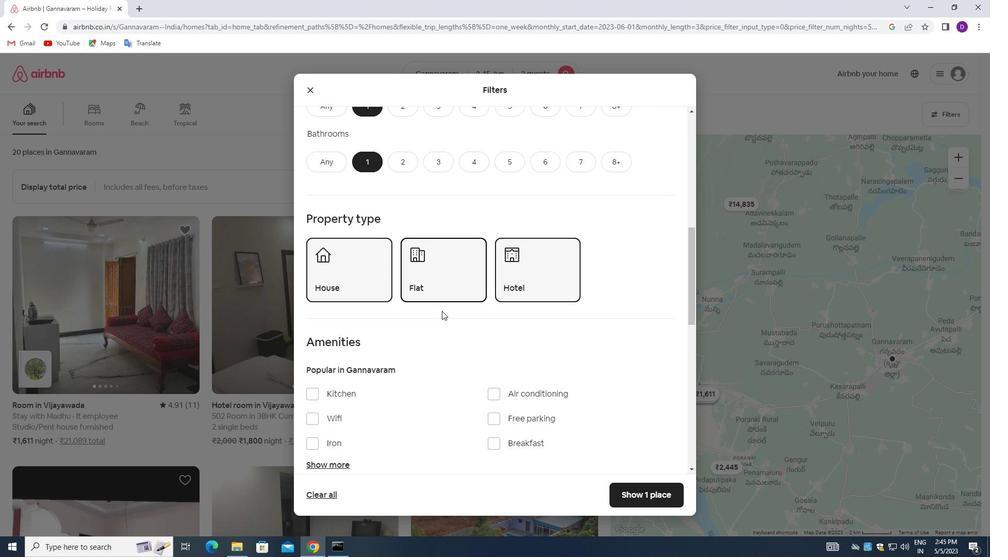 
Action: Mouse moved to (335, 320)
Screenshot: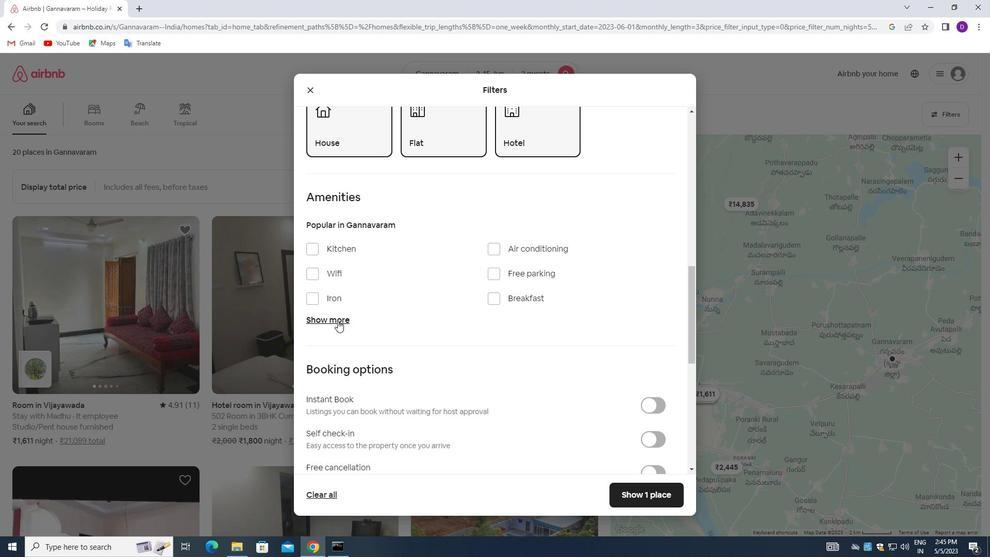 
Action: Mouse pressed left at (335, 320)
Screenshot: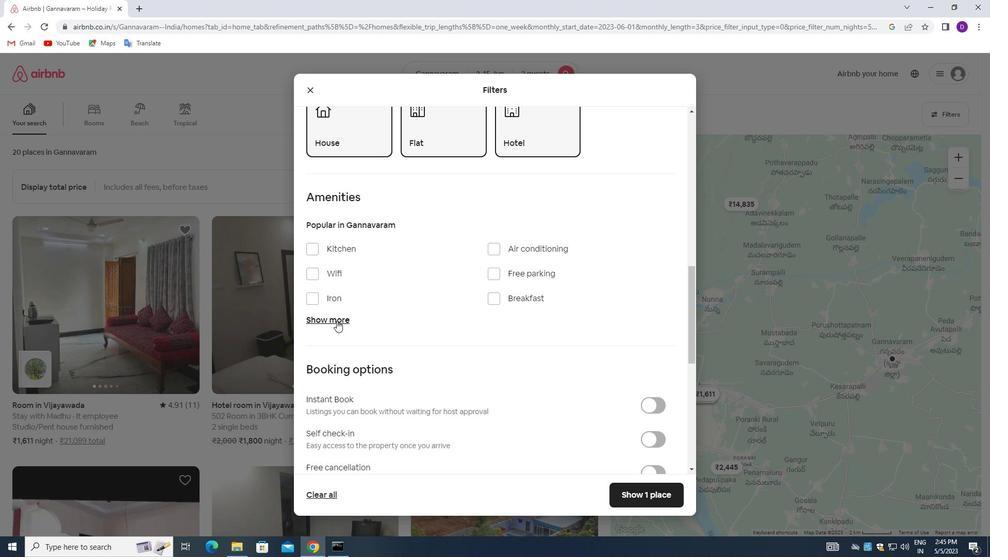 
Action: Mouse moved to (319, 353)
Screenshot: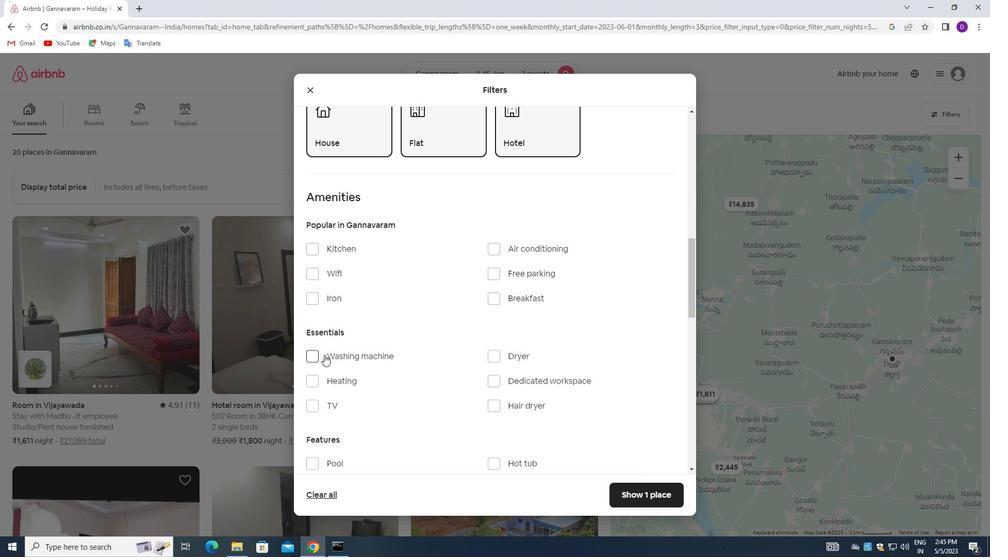 
Action: Mouse pressed left at (319, 353)
Screenshot: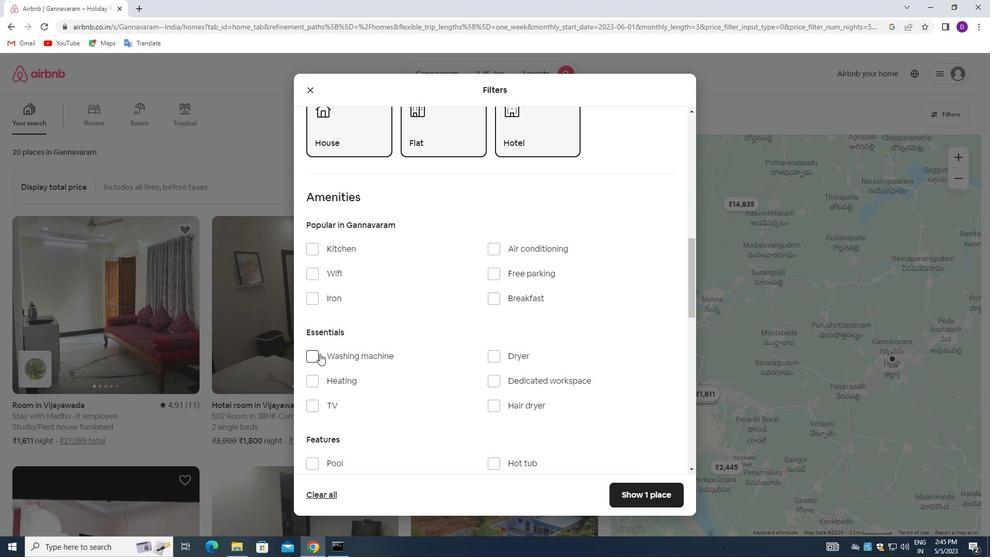 
Action: Mouse moved to (461, 320)
Screenshot: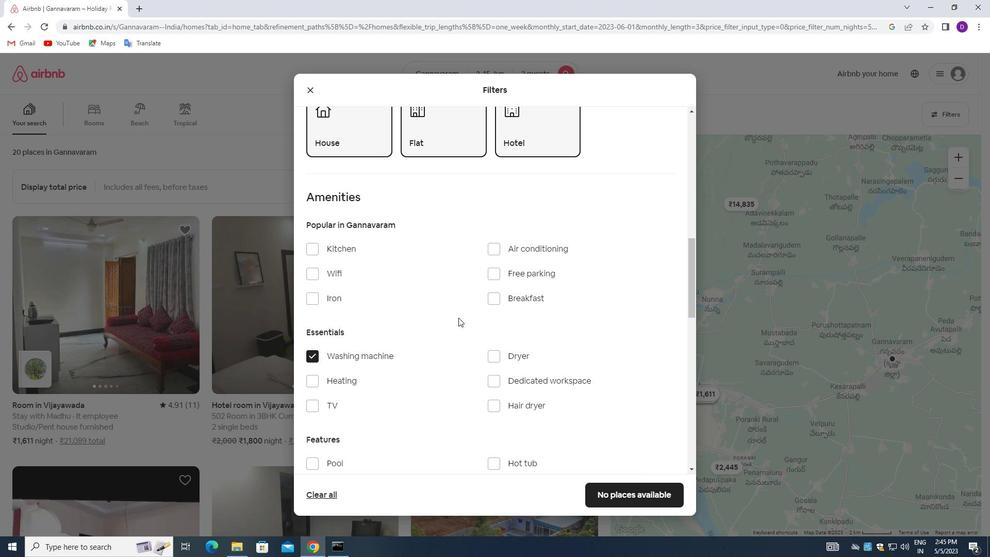 
Action: Mouse scrolled (461, 320) with delta (0, 0)
Screenshot: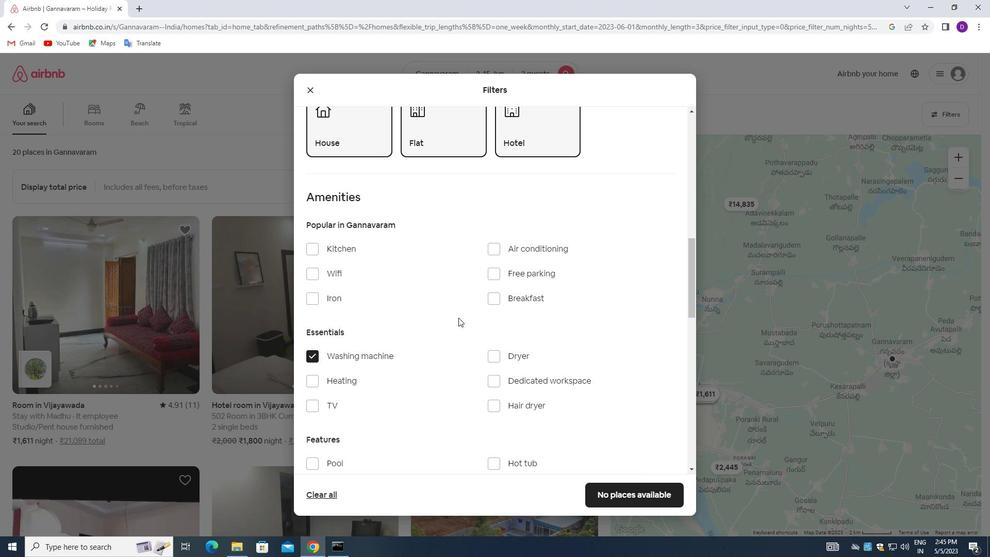 
Action: Mouse moved to (461, 320)
Screenshot: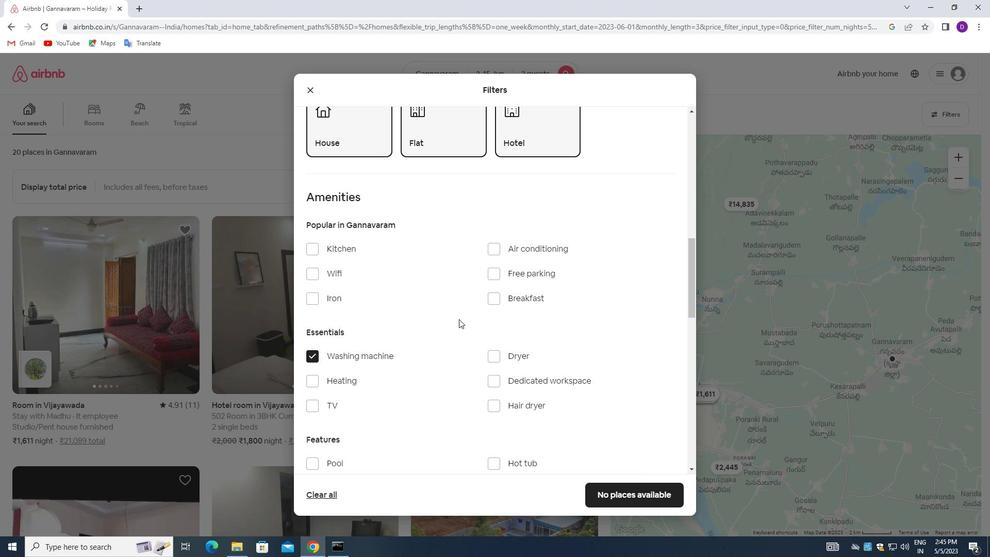 
Action: Mouse scrolled (461, 320) with delta (0, 0)
Screenshot: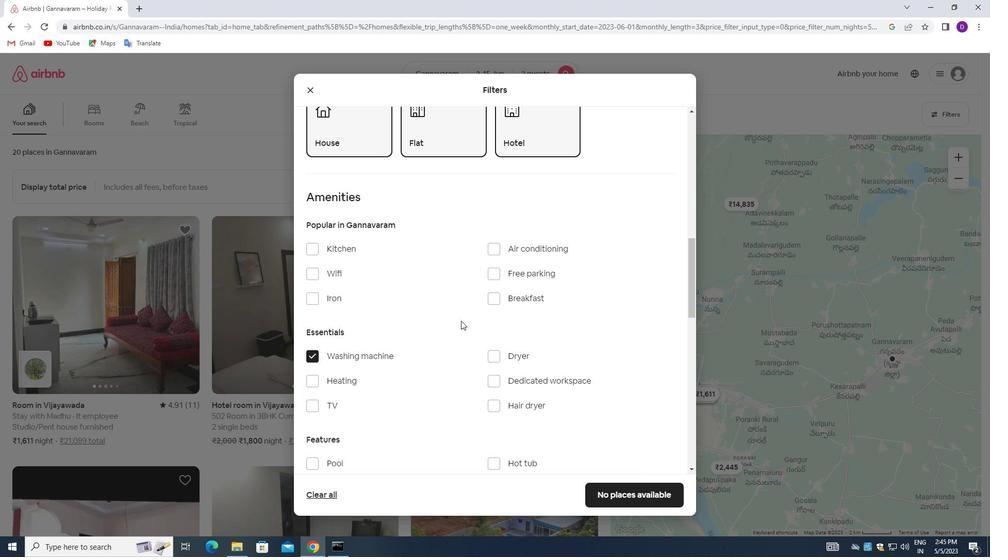 
Action: Mouse moved to (462, 321)
Screenshot: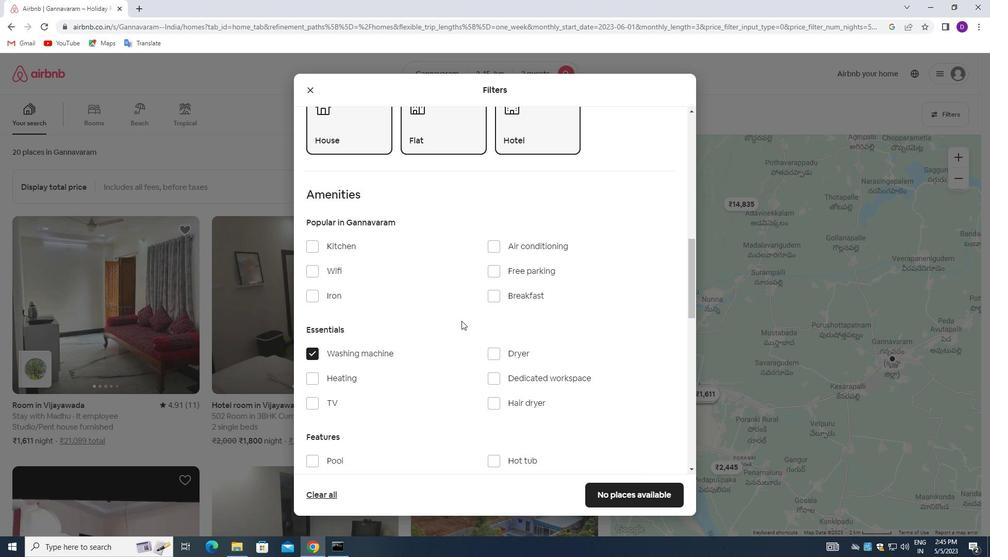 
Action: Mouse scrolled (462, 320) with delta (0, 0)
Screenshot: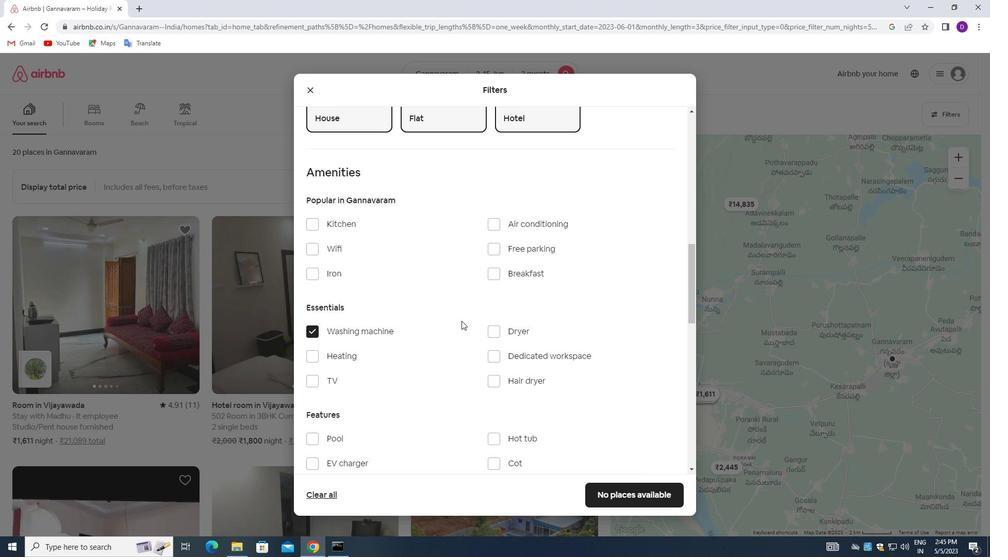 
Action: Mouse moved to (462, 321)
Screenshot: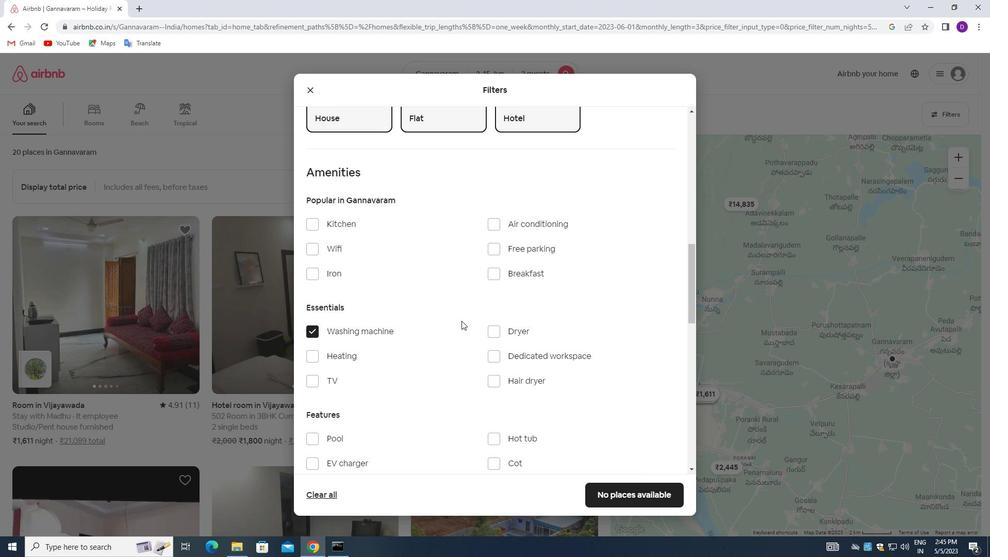 
Action: Mouse scrolled (462, 321) with delta (0, 0)
Screenshot: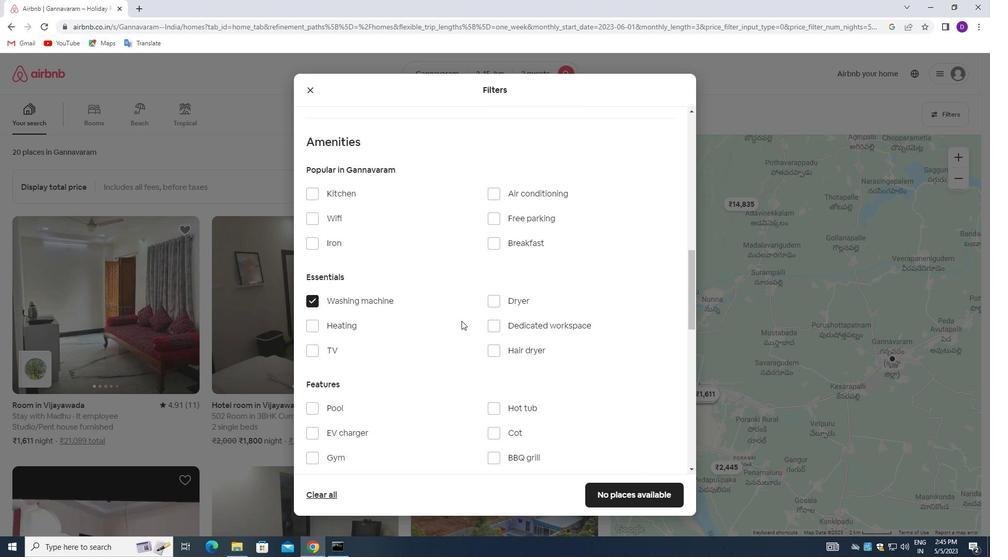 
Action: Mouse moved to (462, 322)
Screenshot: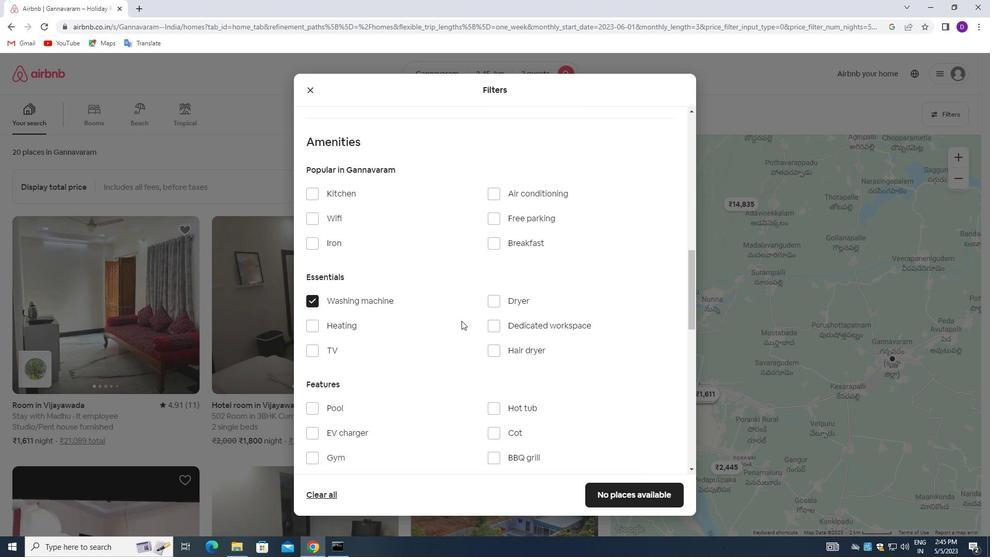 
Action: Mouse scrolled (462, 321) with delta (0, 0)
Screenshot: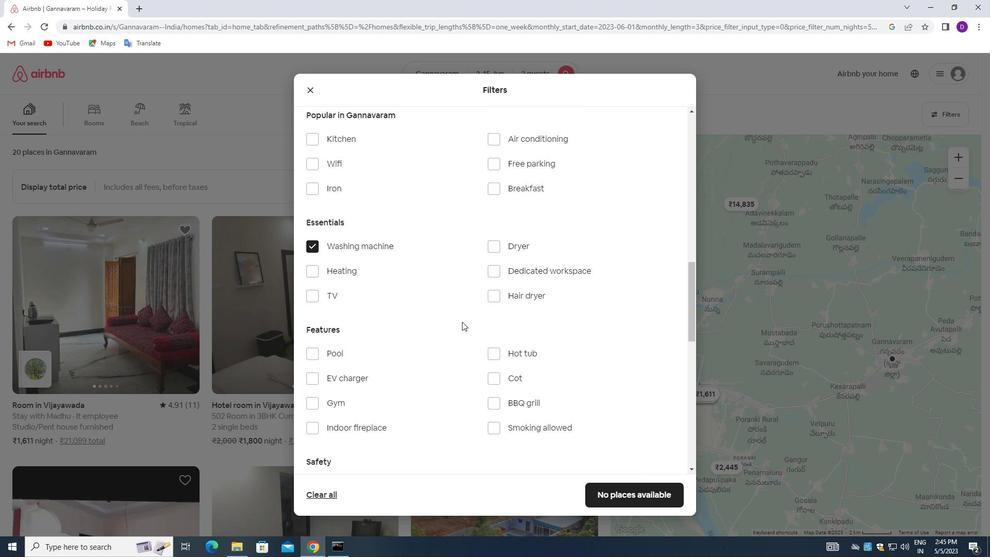 
Action: Mouse moved to (462, 322)
Screenshot: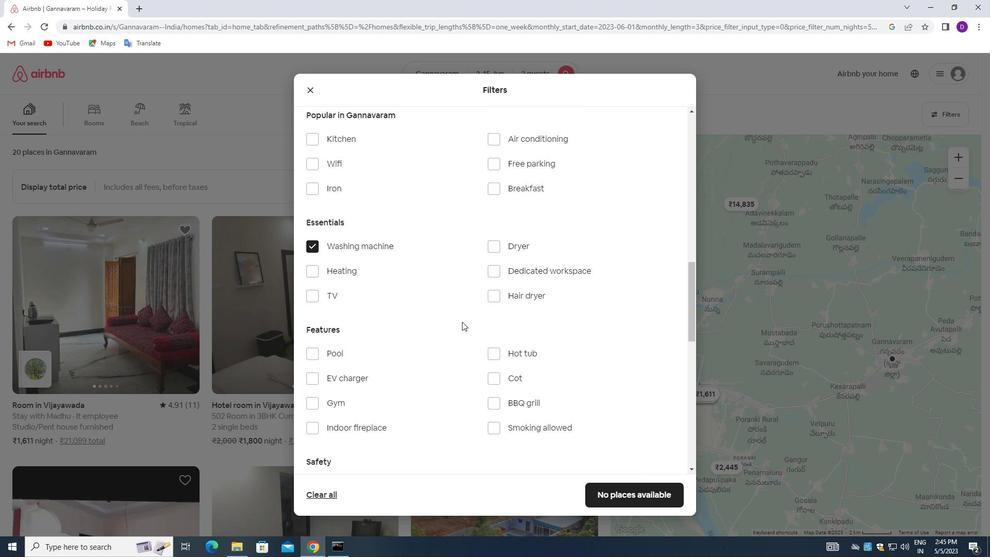 
Action: Mouse scrolled (462, 321) with delta (0, 0)
Screenshot: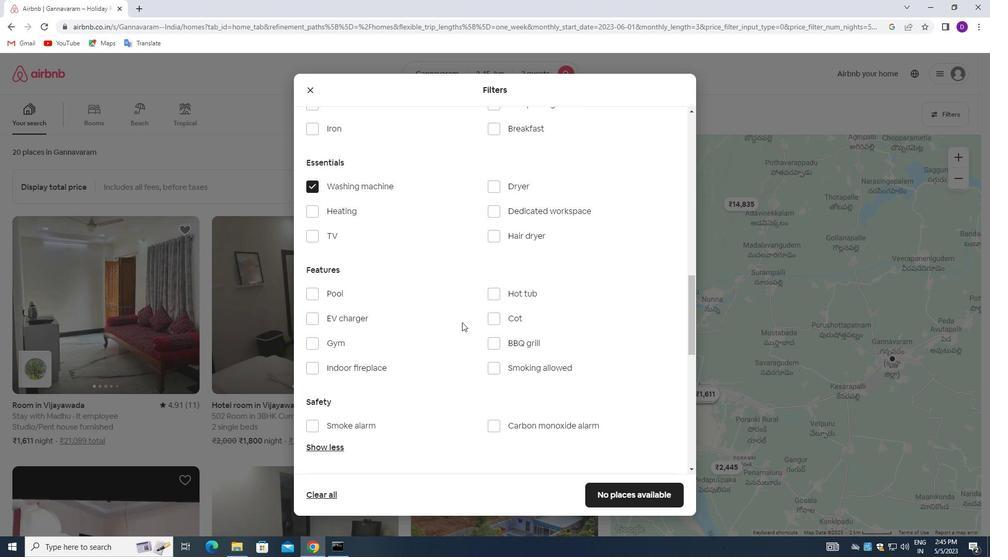 
Action: Mouse moved to (463, 323)
Screenshot: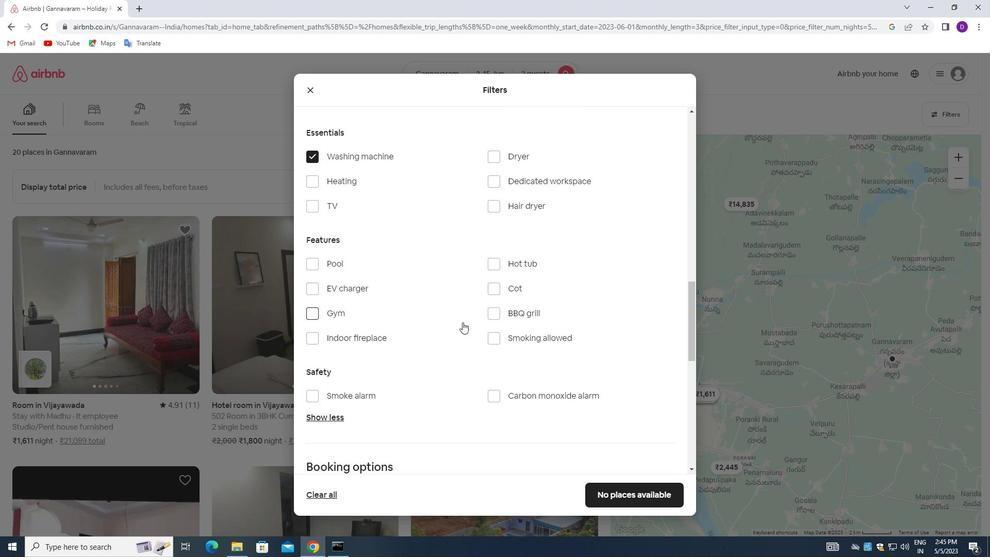 
Action: Mouse scrolled (463, 322) with delta (0, 0)
Screenshot: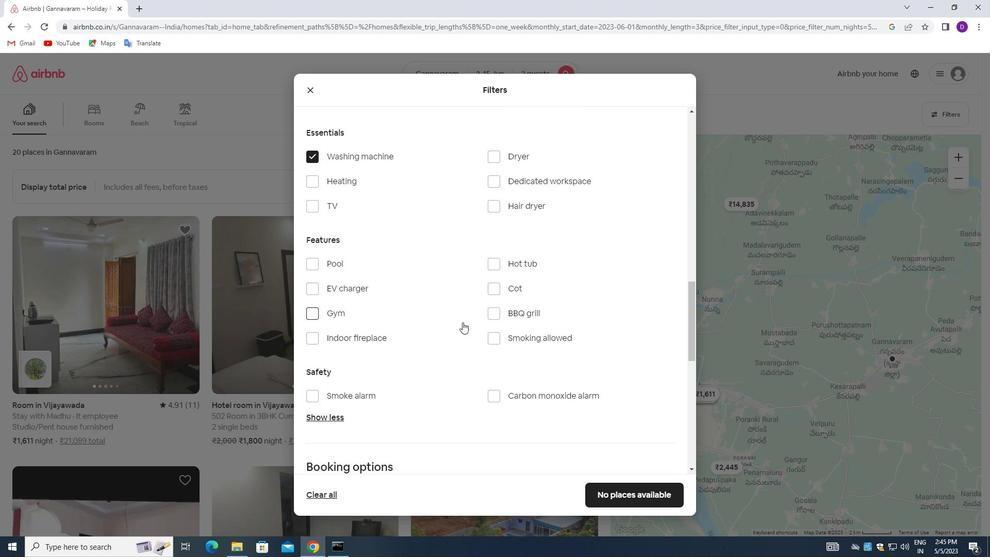 
Action: Mouse moved to (463, 323)
Screenshot: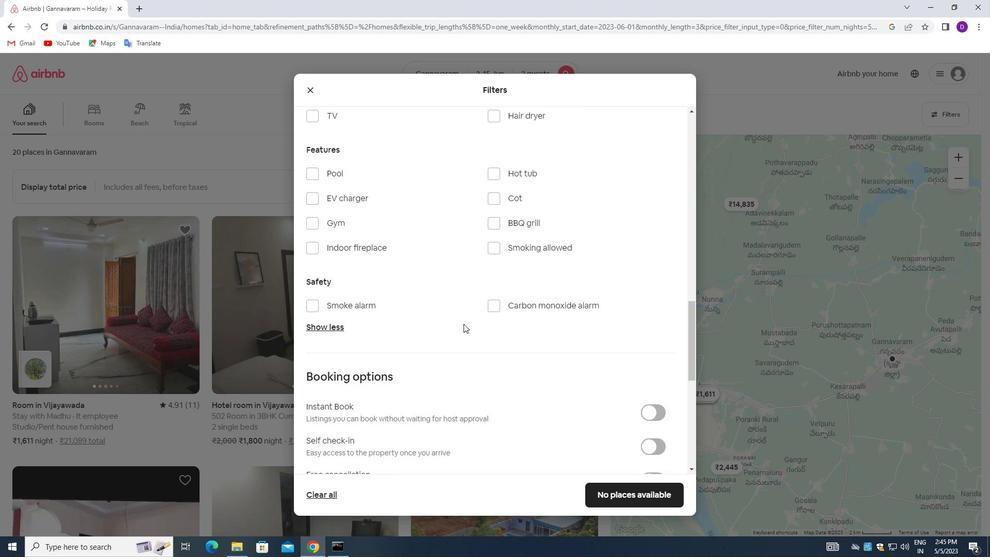
Action: Mouse scrolled (463, 323) with delta (0, 0)
Screenshot: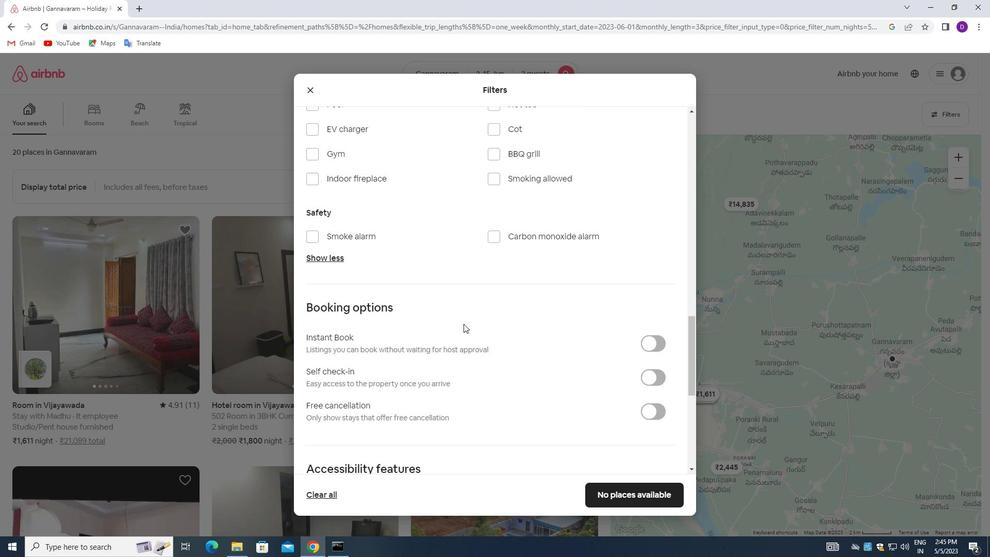 
Action: Mouse moved to (464, 323)
Screenshot: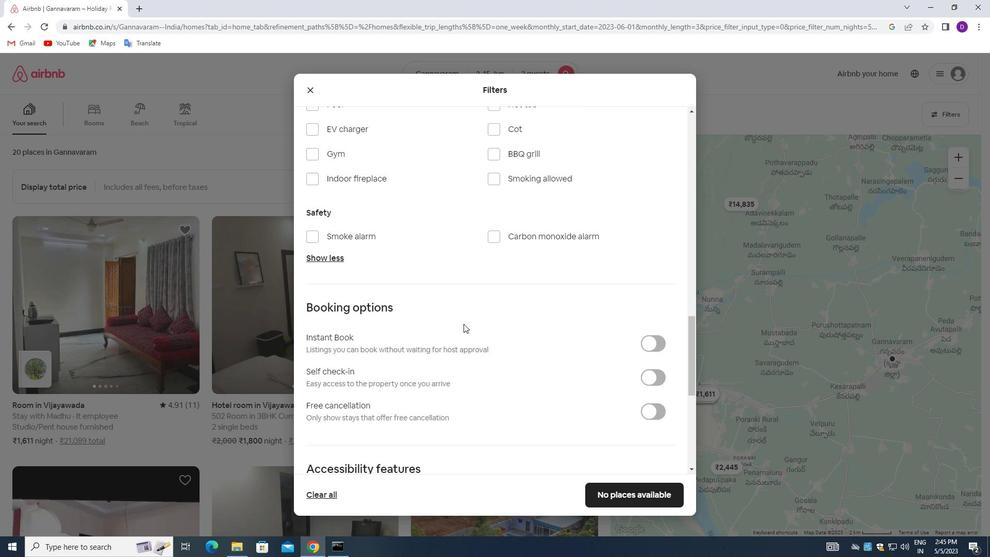 
Action: Mouse scrolled (464, 323) with delta (0, 0)
Screenshot: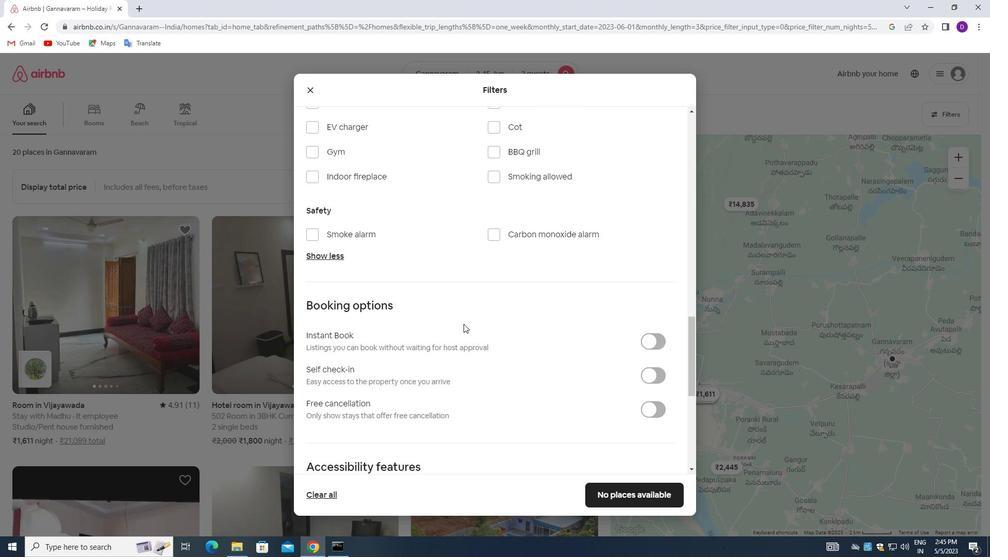 
Action: Mouse moved to (643, 269)
Screenshot: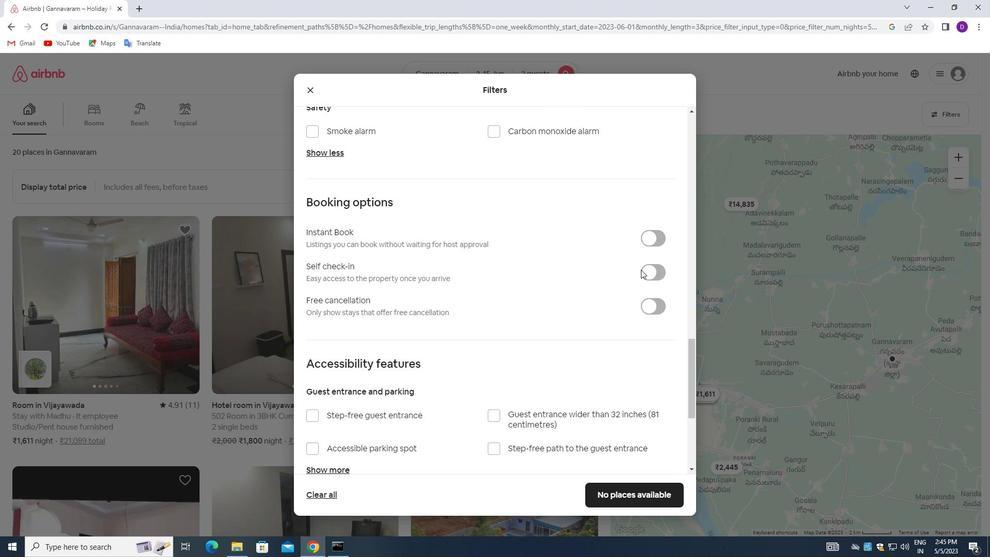 
Action: Mouse pressed left at (643, 269)
Screenshot: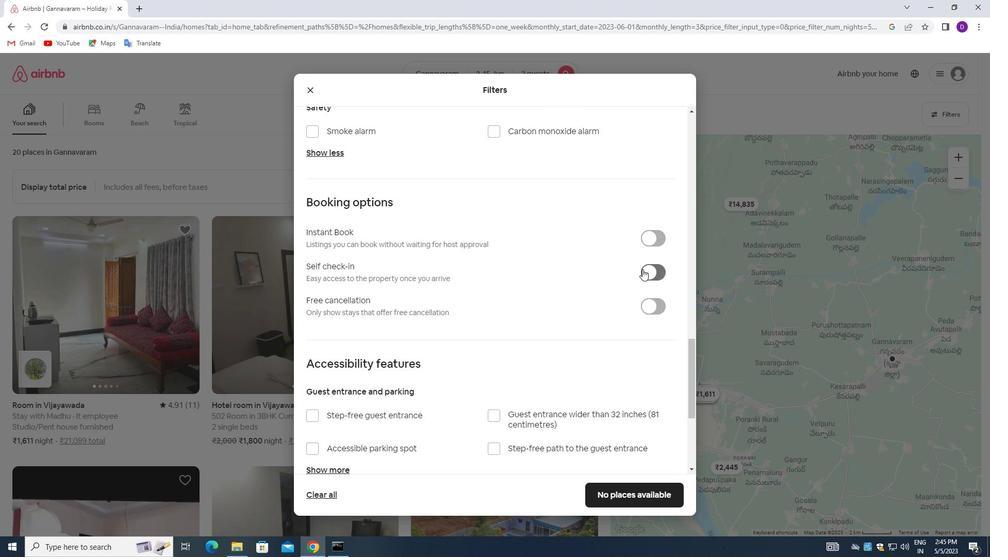 
Action: Mouse moved to (465, 336)
Screenshot: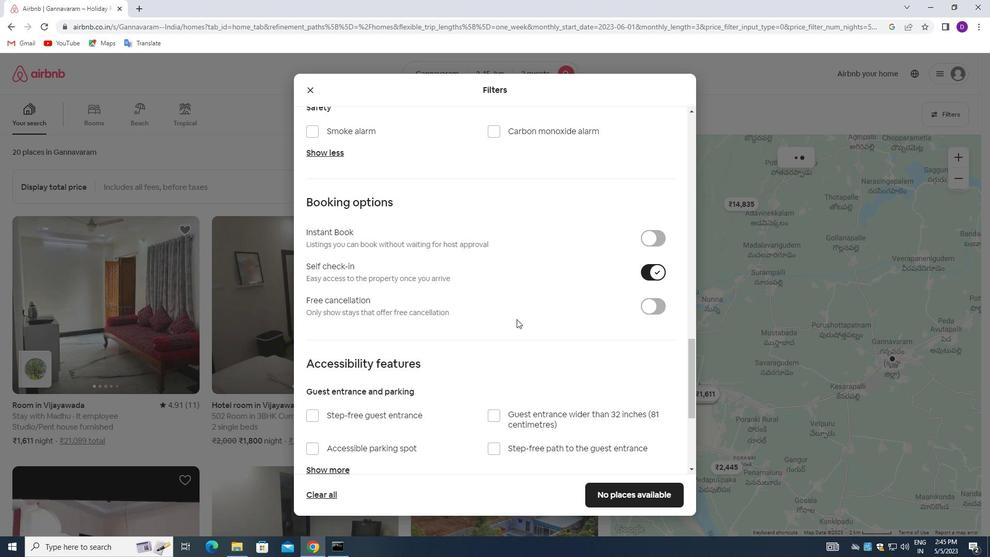 
Action: Mouse scrolled (465, 335) with delta (0, 0)
Screenshot: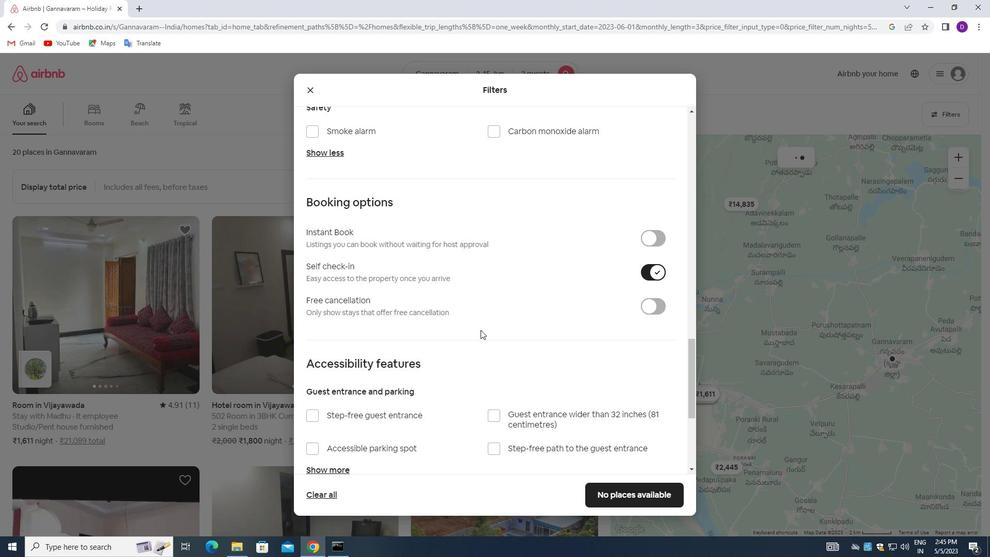 
Action: Mouse moved to (464, 338)
Screenshot: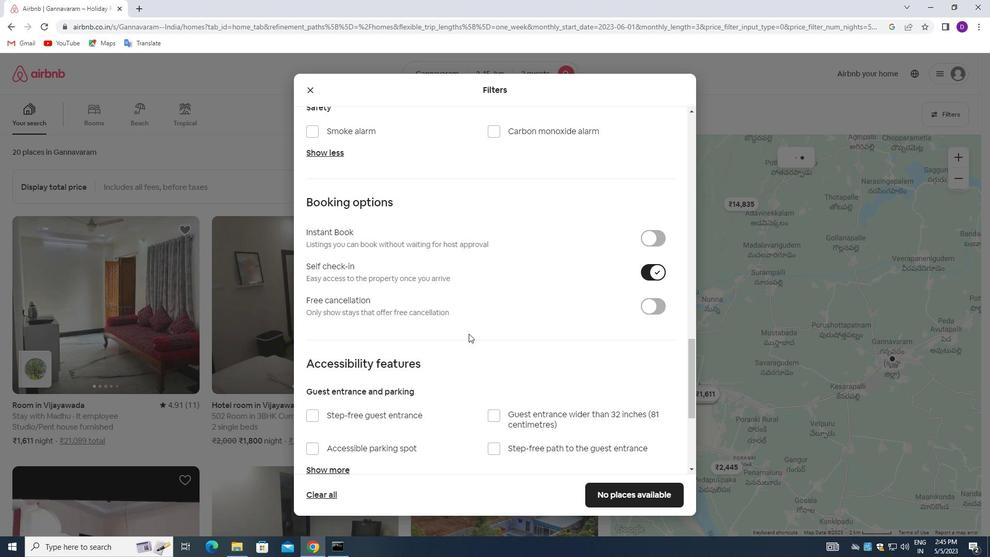 
Action: Mouse scrolled (464, 337) with delta (0, 0)
Screenshot: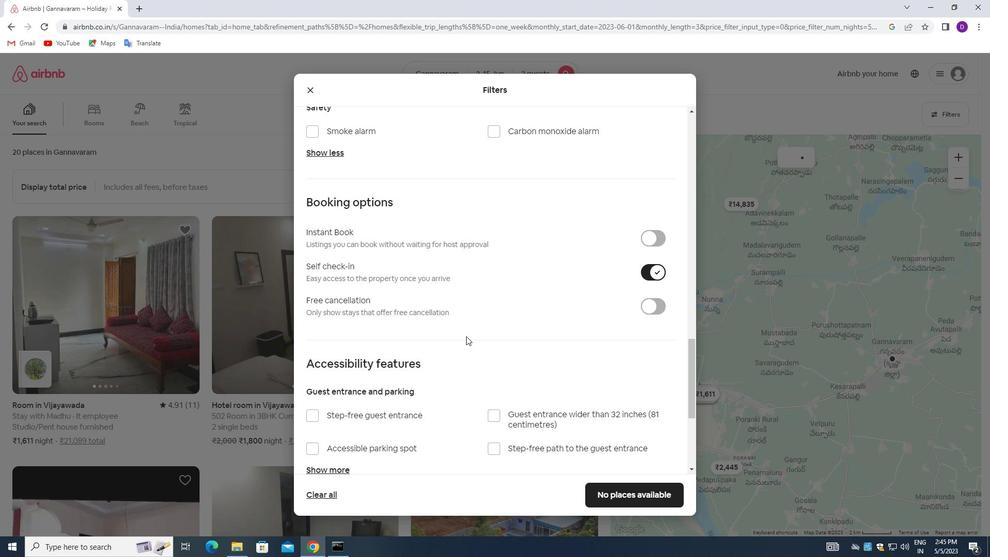 
Action: Mouse scrolled (464, 337) with delta (0, 0)
Screenshot: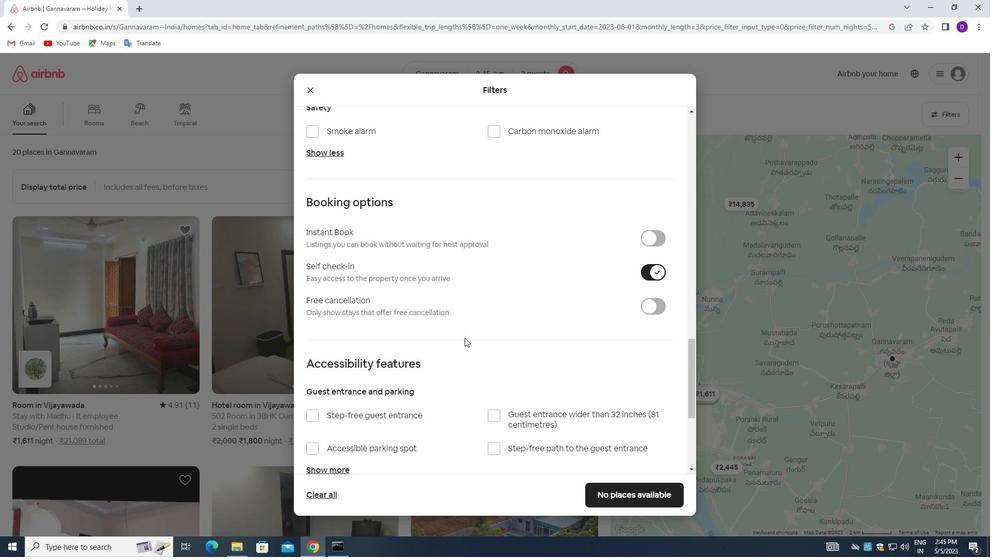 
Action: Mouse moved to (464, 338)
Screenshot: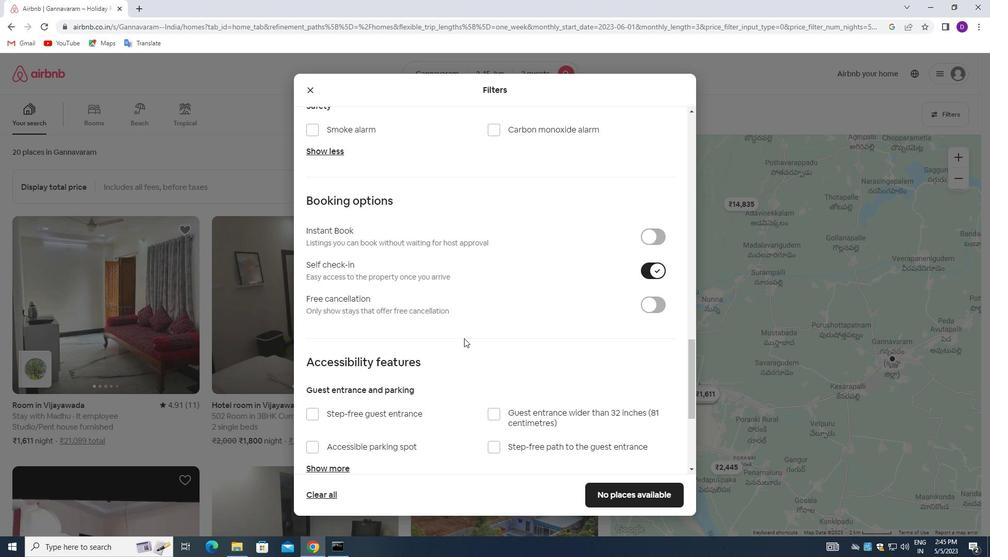 
Action: Mouse scrolled (464, 338) with delta (0, 0)
Screenshot: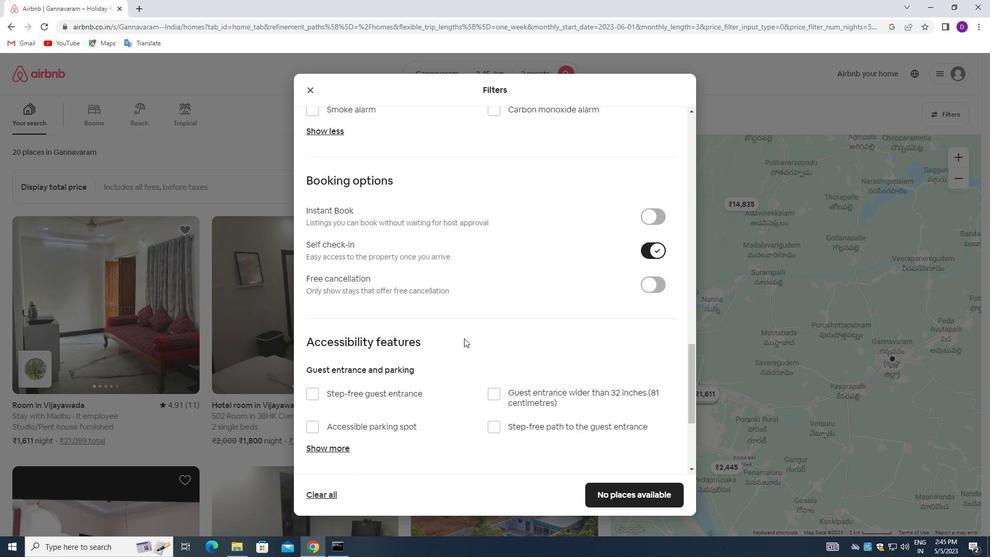 
Action: Mouse scrolled (464, 338) with delta (0, 0)
Screenshot: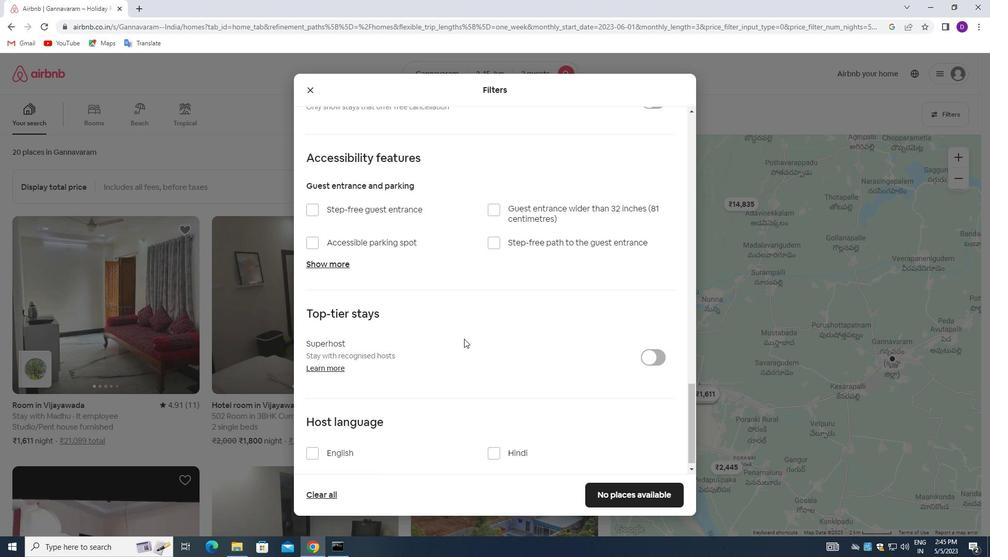 
Action: Mouse moved to (464, 338)
Screenshot: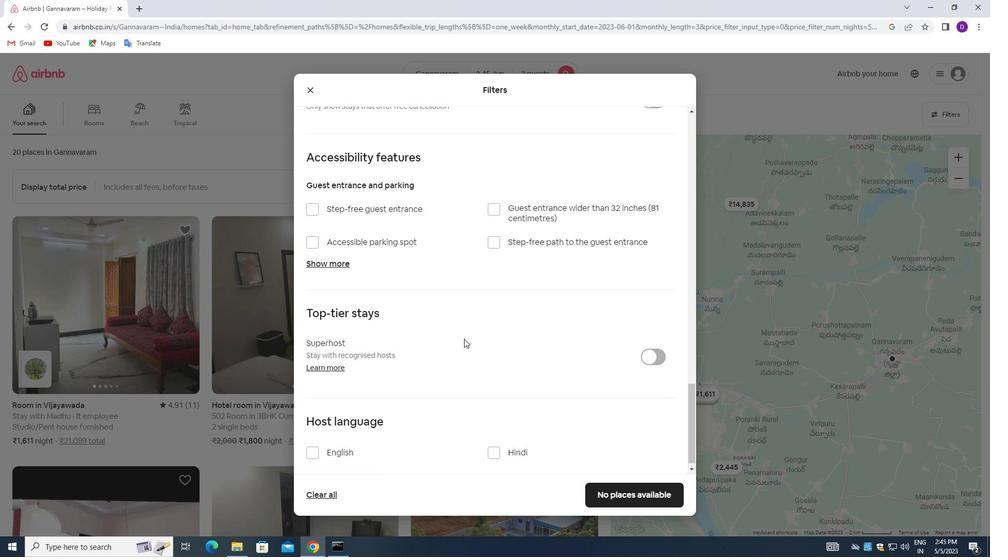 
Action: Mouse scrolled (464, 338) with delta (0, 0)
Screenshot: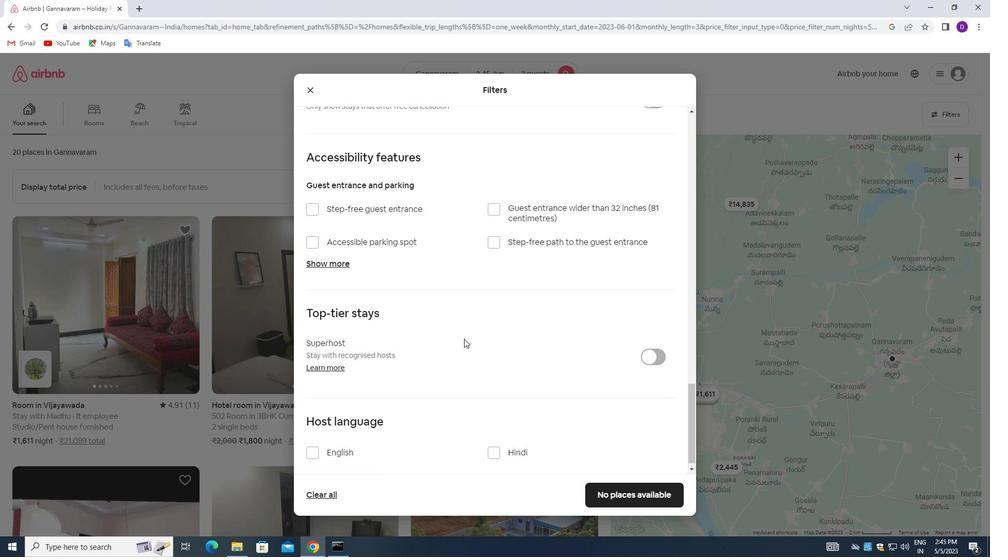 
Action: Mouse moved to (464, 339)
Screenshot: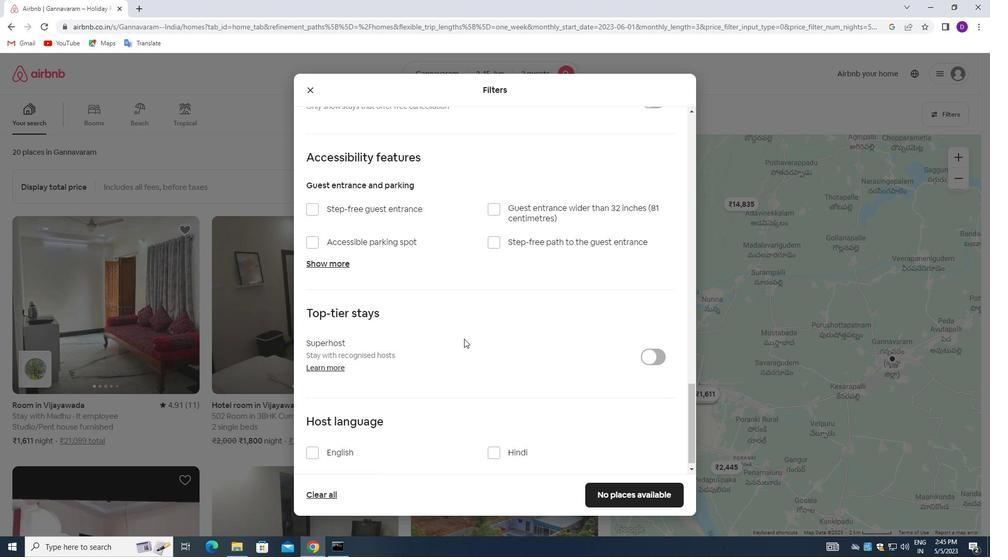 
Action: Mouse scrolled (464, 338) with delta (0, 0)
Screenshot: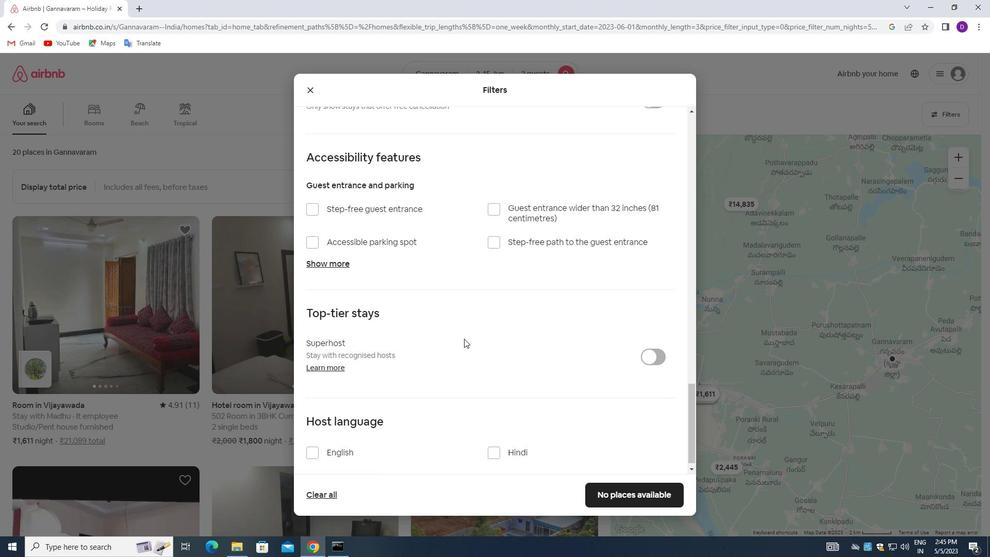 
Action: Mouse moved to (463, 340)
Screenshot: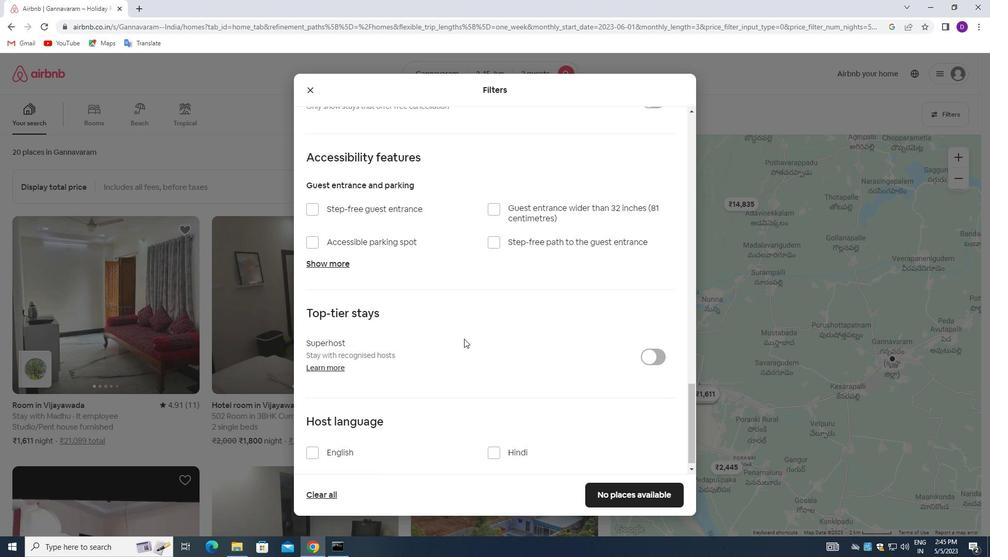 
Action: Mouse scrolled (463, 339) with delta (0, 0)
Screenshot: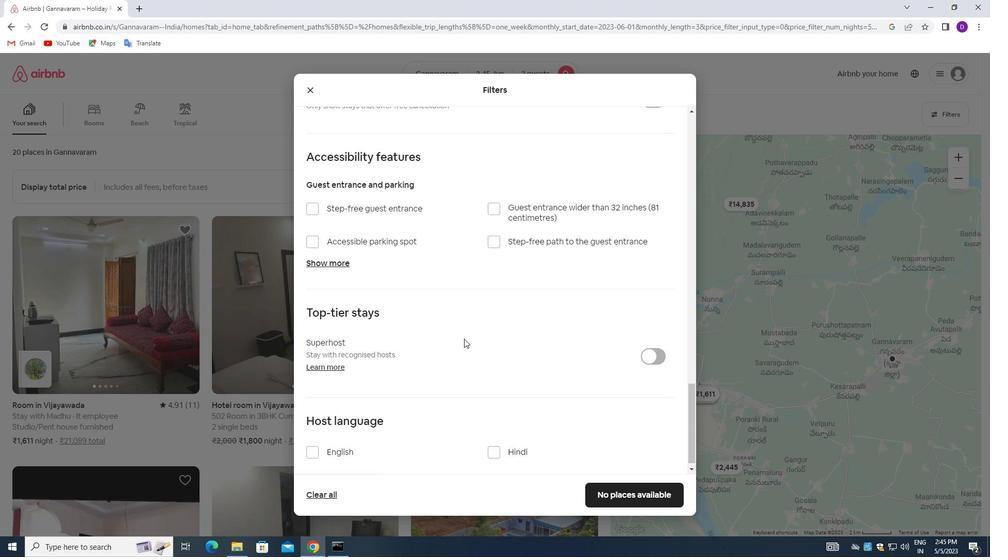 
Action: Mouse moved to (314, 441)
Screenshot: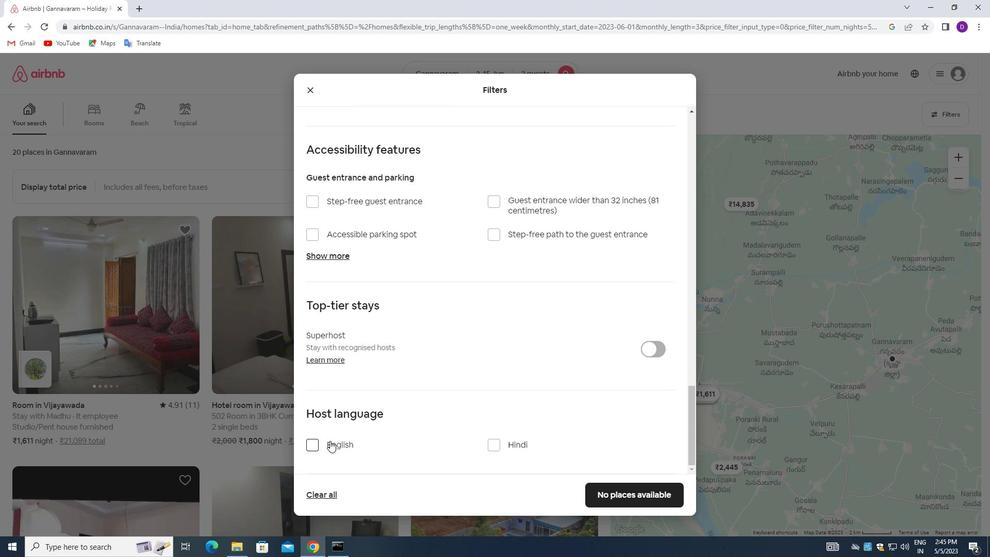 
Action: Mouse pressed left at (314, 441)
Screenshot: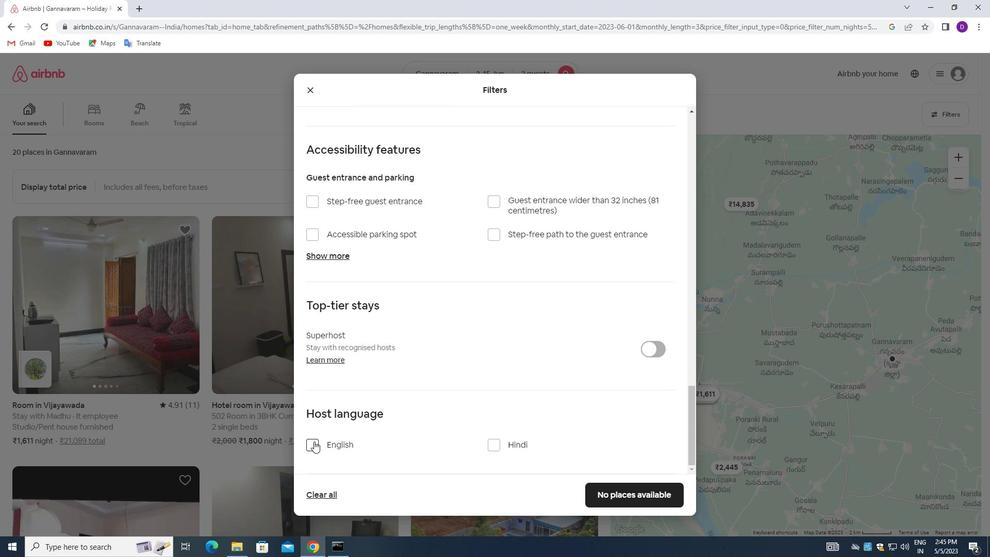 
Action: Mouse moved to (593, 486)
Screenshot: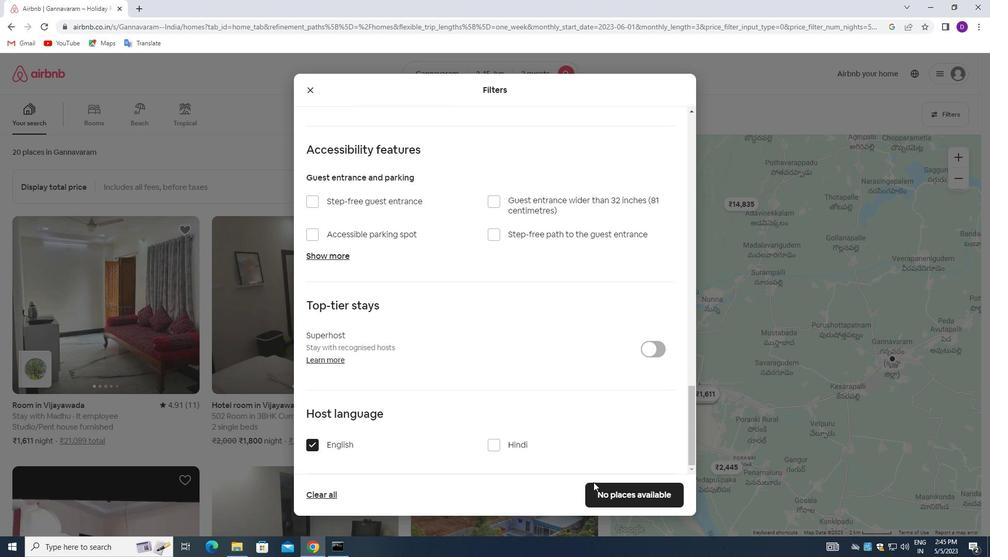 
Action: Mouse pressed left at (593, 486)
Screenshot: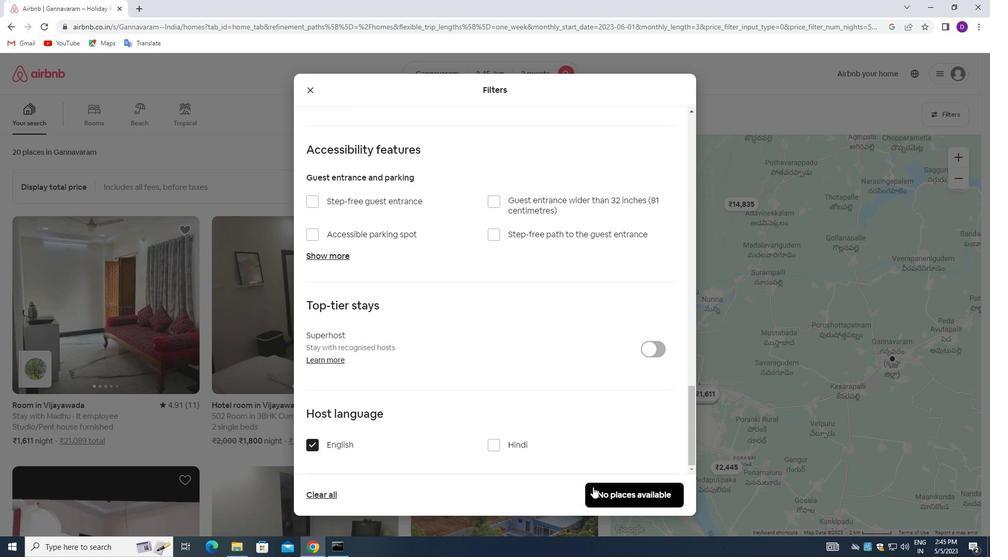 
Action: Mouse moved to (564, 356)
Screenshot: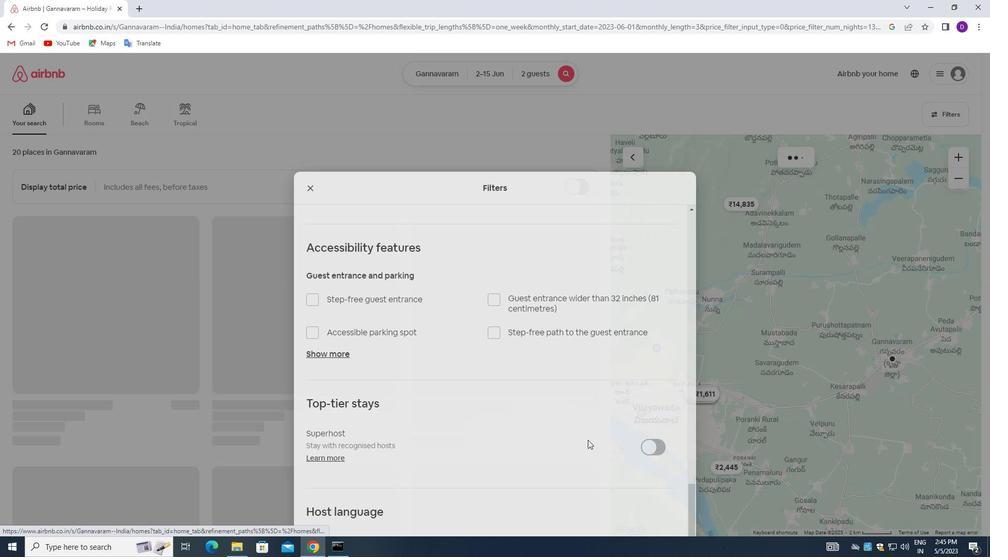 
